 Task: Add an event with the title Second Sales Team Strategy Meeting, date '2023/10/10', time 9:15 AM to 11:15 AMand add a description: Scavenger Hunt is a highly customizable activity that can be tailored to suit specific objectives or themes. It can incorporate company-specific trivia, puzzles, or tasks related to your industry or organizational values. The facilitator can also include team-building elements, such as icebreaker activities, during the scavenger hunt to enhance team cohesion and communication.Select event color  Grape . Add location for the event as: 123 Mount Olympus, Greece, logged in from the account softage.6@softage.netand send the event invitation to softage.10@softage.net and softage.4@softage.net. Set a reminder for the event Doesn't repeat
Action: Mouse moved to (101, 127)
Screenshot: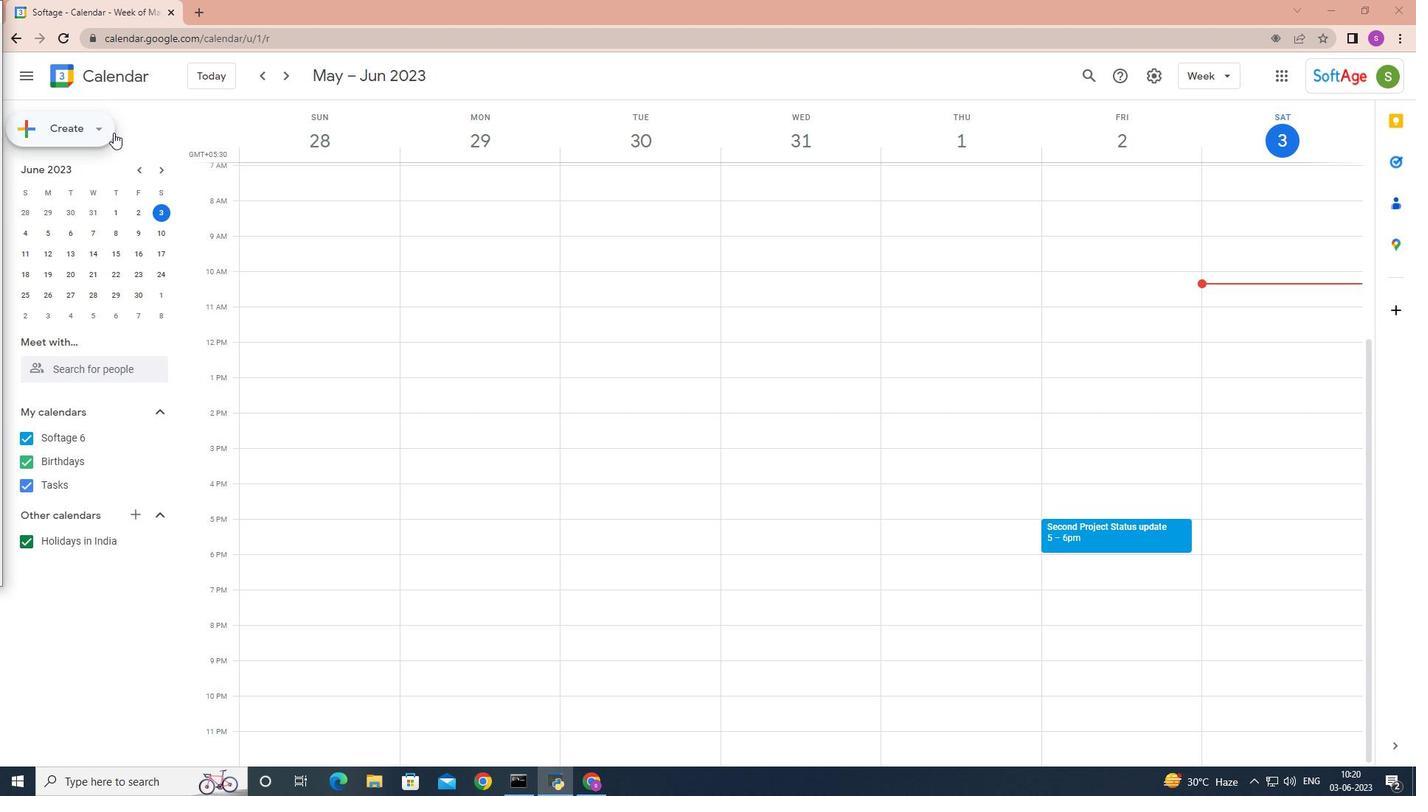 
Action: Mouse pressed left at (101, 127)
Screenshot: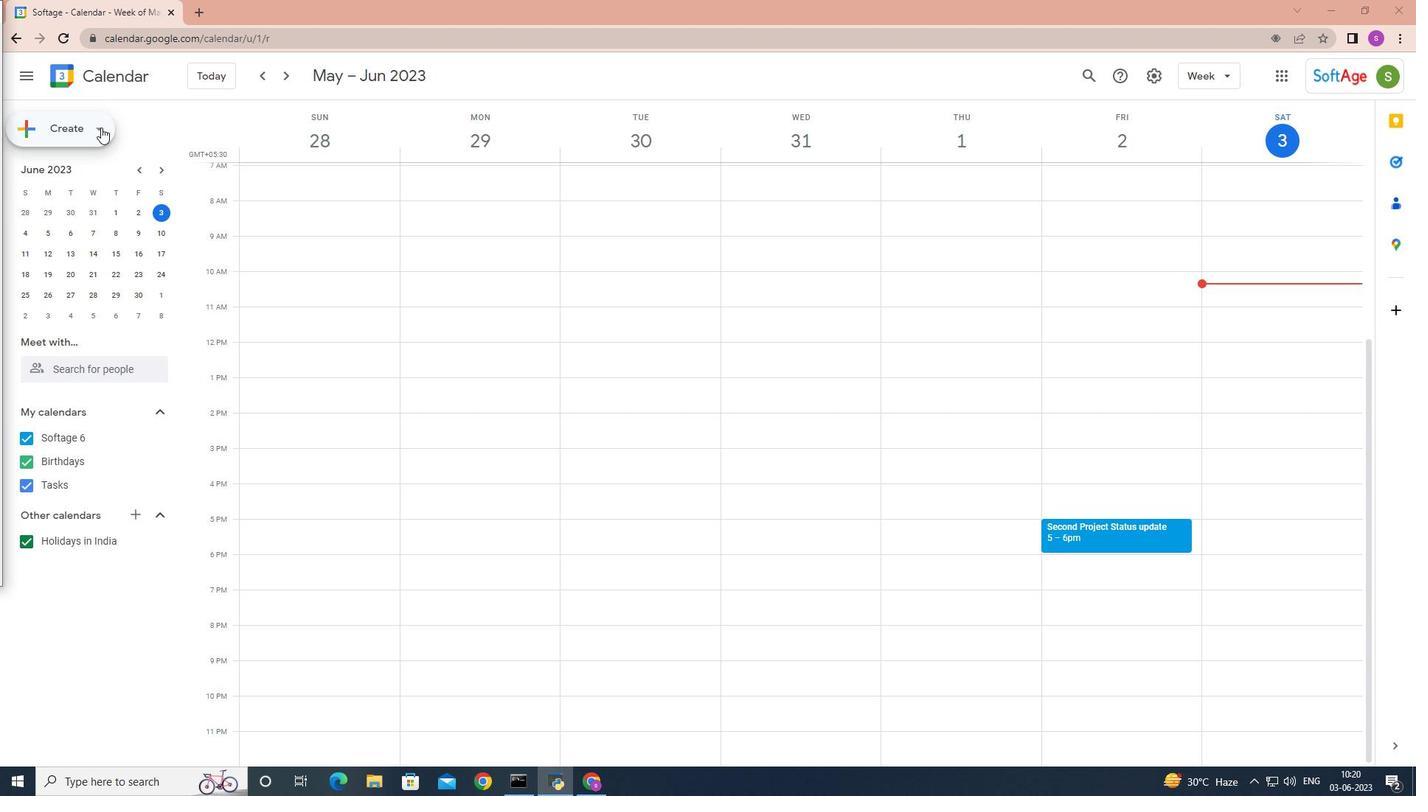 
Action: Mouse moved to (98, 160)
Screenshot: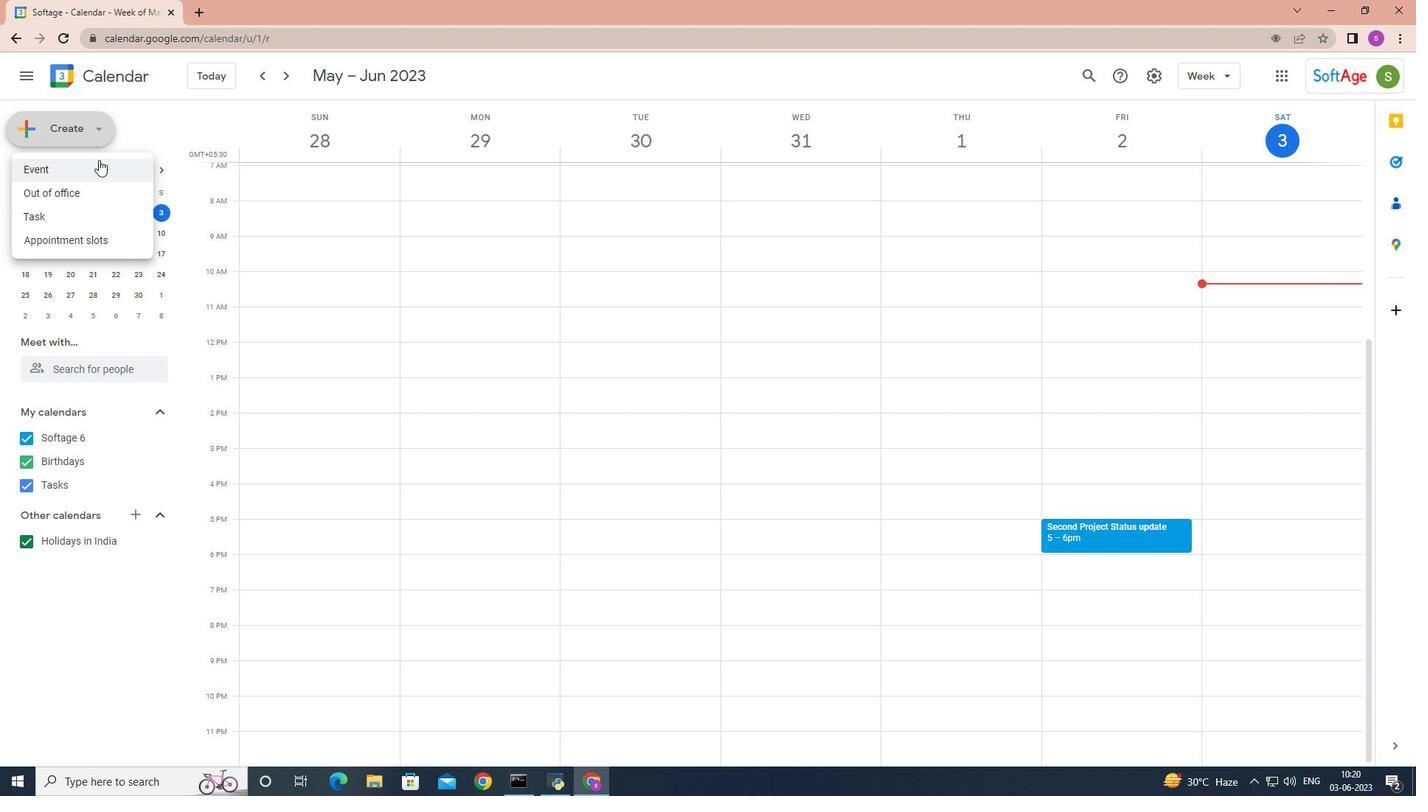 
Action: Mouse pressed left at (98, 160)
Screenshot: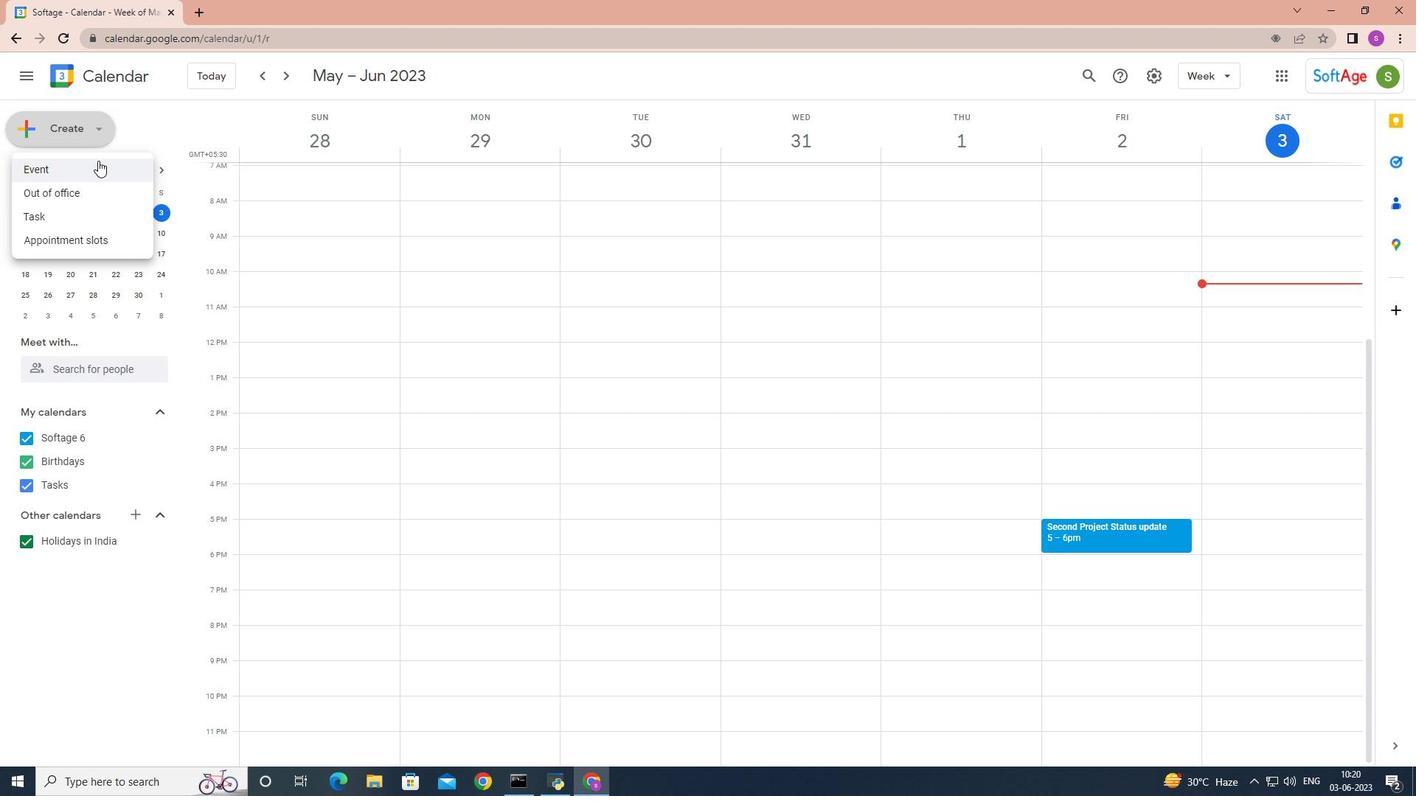 
Action: Mouse moved to (1081, 579)
Screenshot: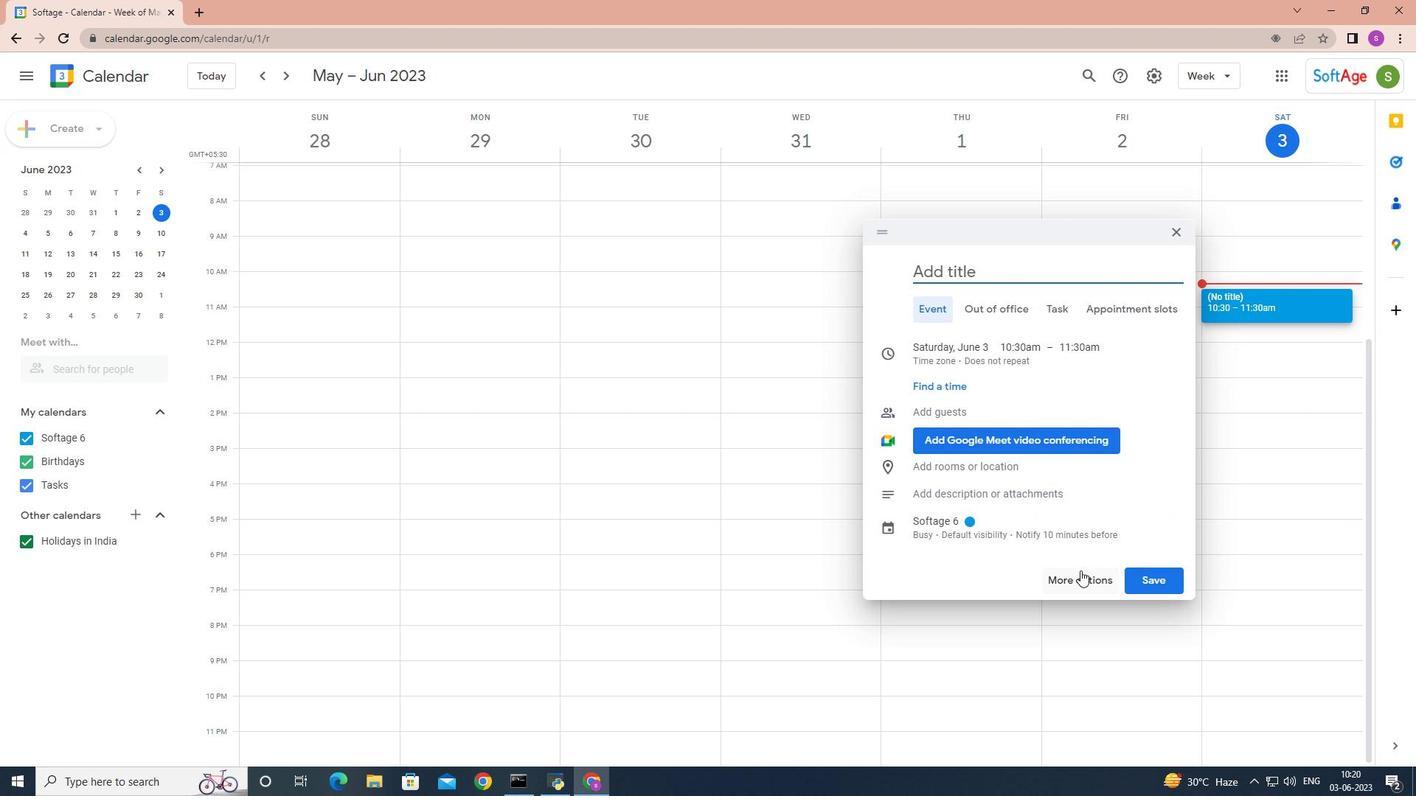 
Action: Mouse pressed left at (1081, 579)
Screenshot: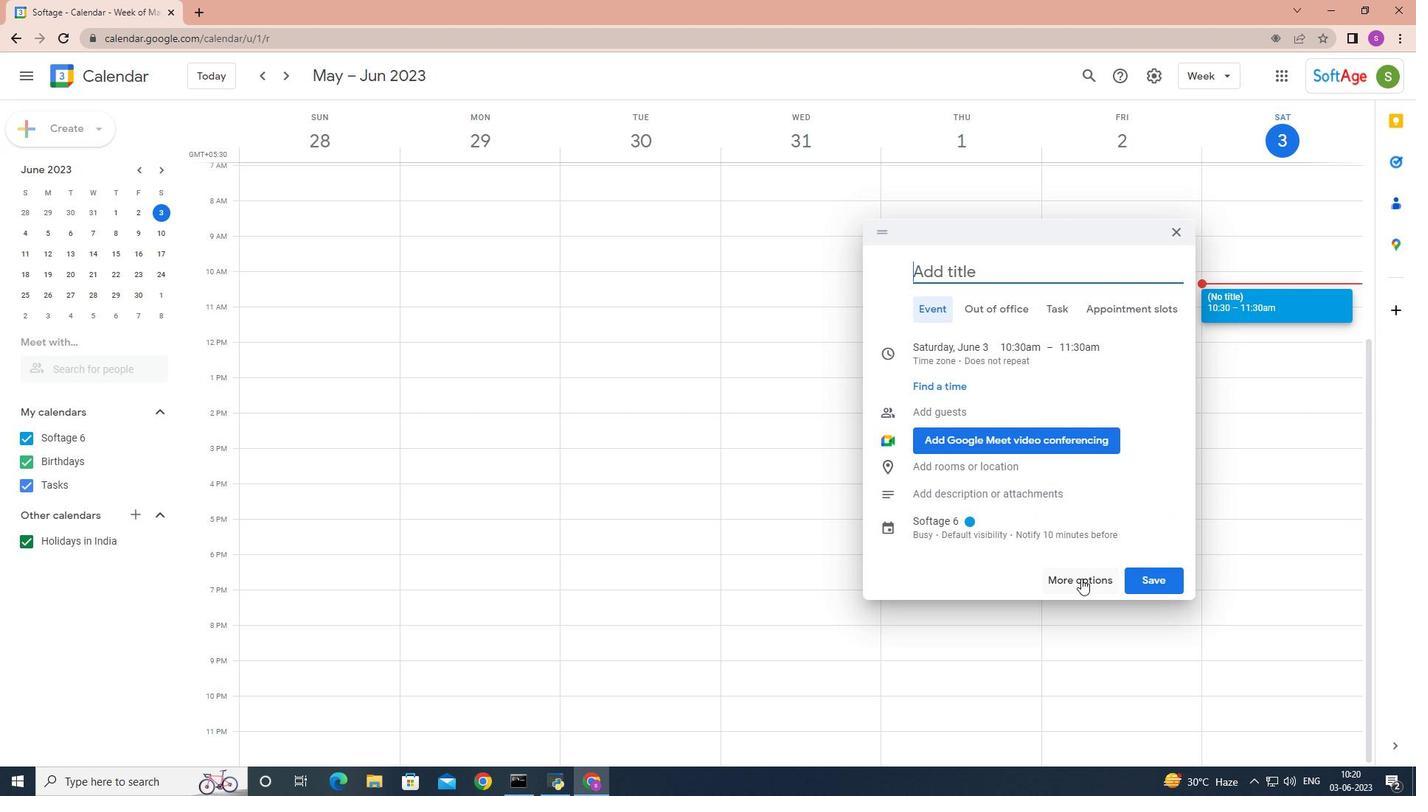 
Action: Mouse moved to (170, 207)
Screenshot: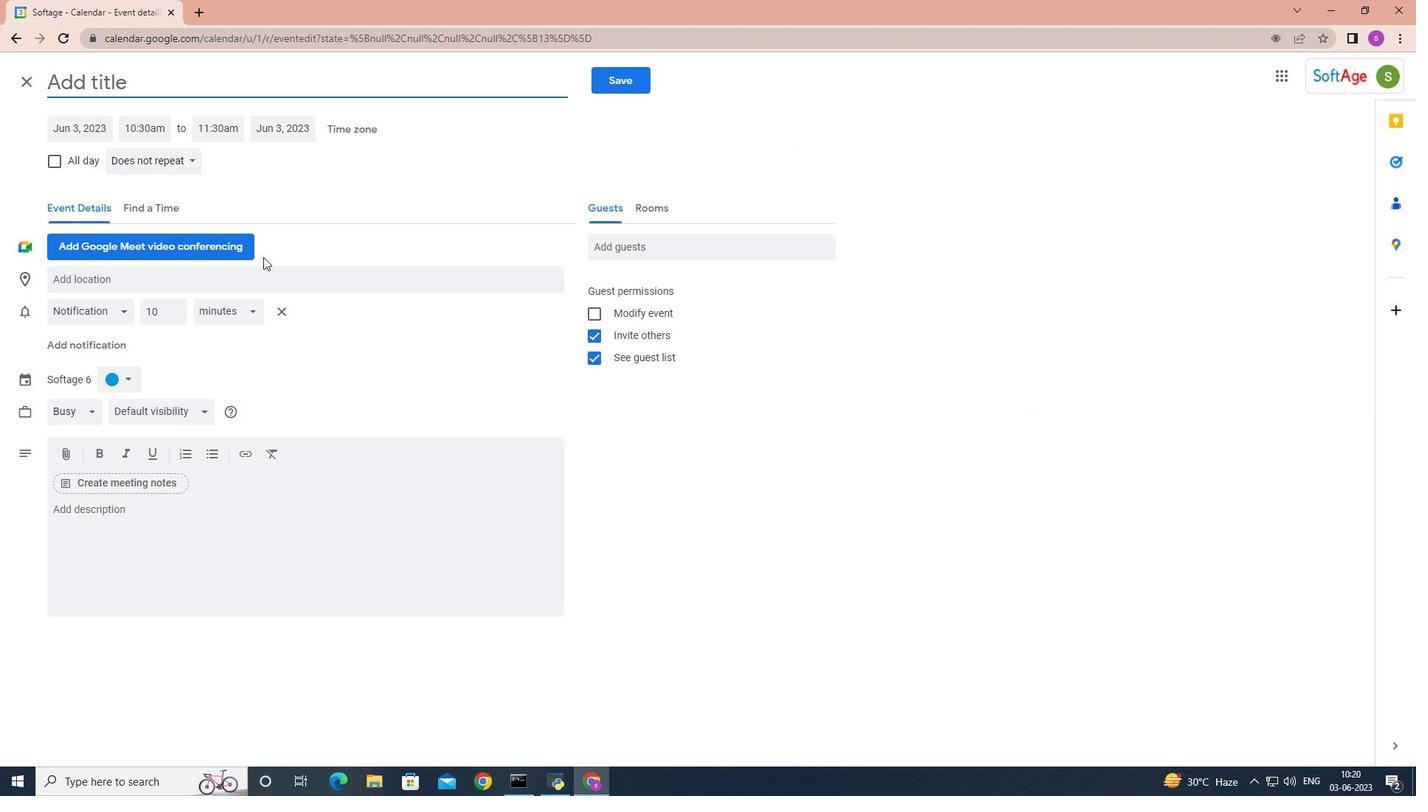 
Action: Key pressed <Key.shift>Second<Key.space><Key.shift>sales<Key.space><Key.shift>Team<Key.space><Key.shift>Strategy<Key.space><Key.shift>Meeting
Screenshot: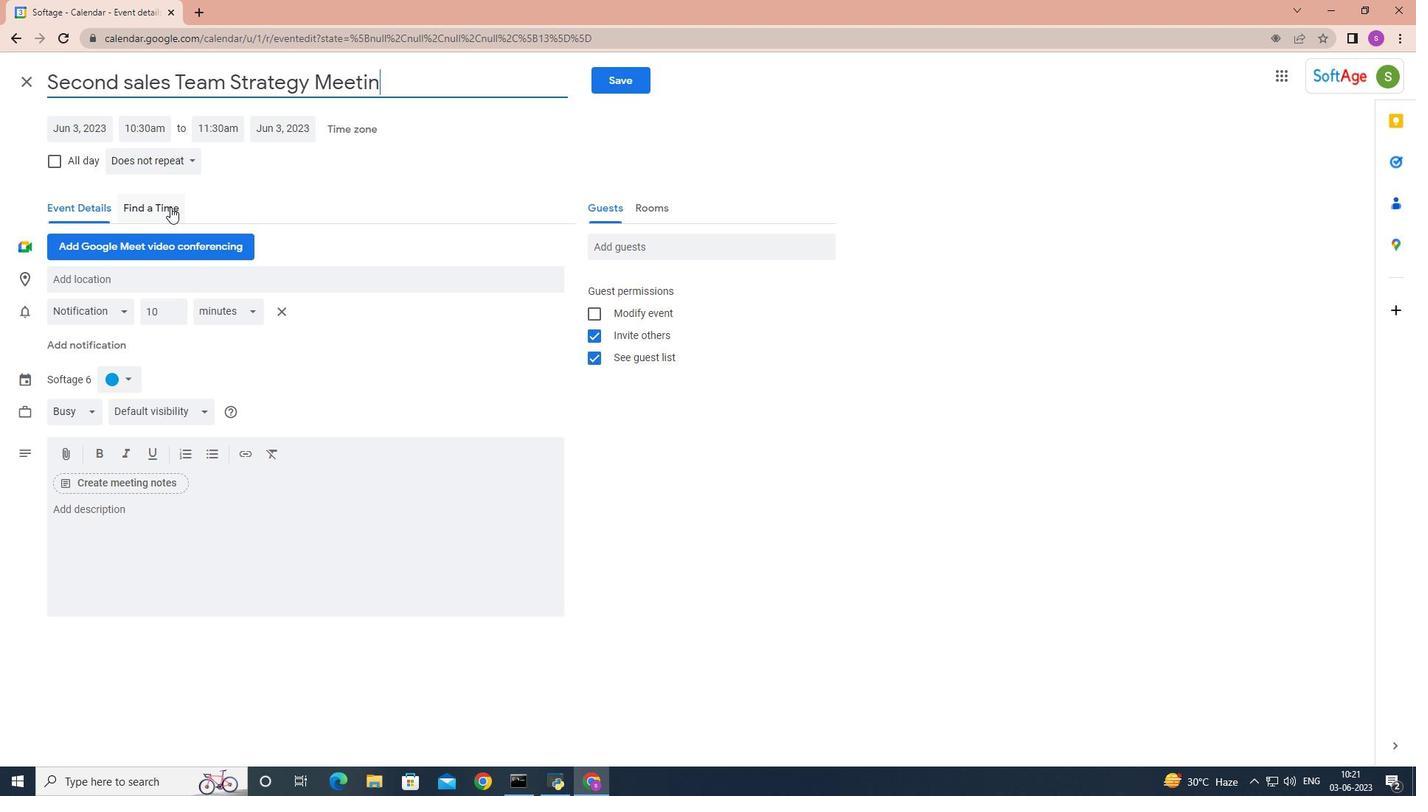 
Action: Mouse moved to (79, 132)
Screenshot: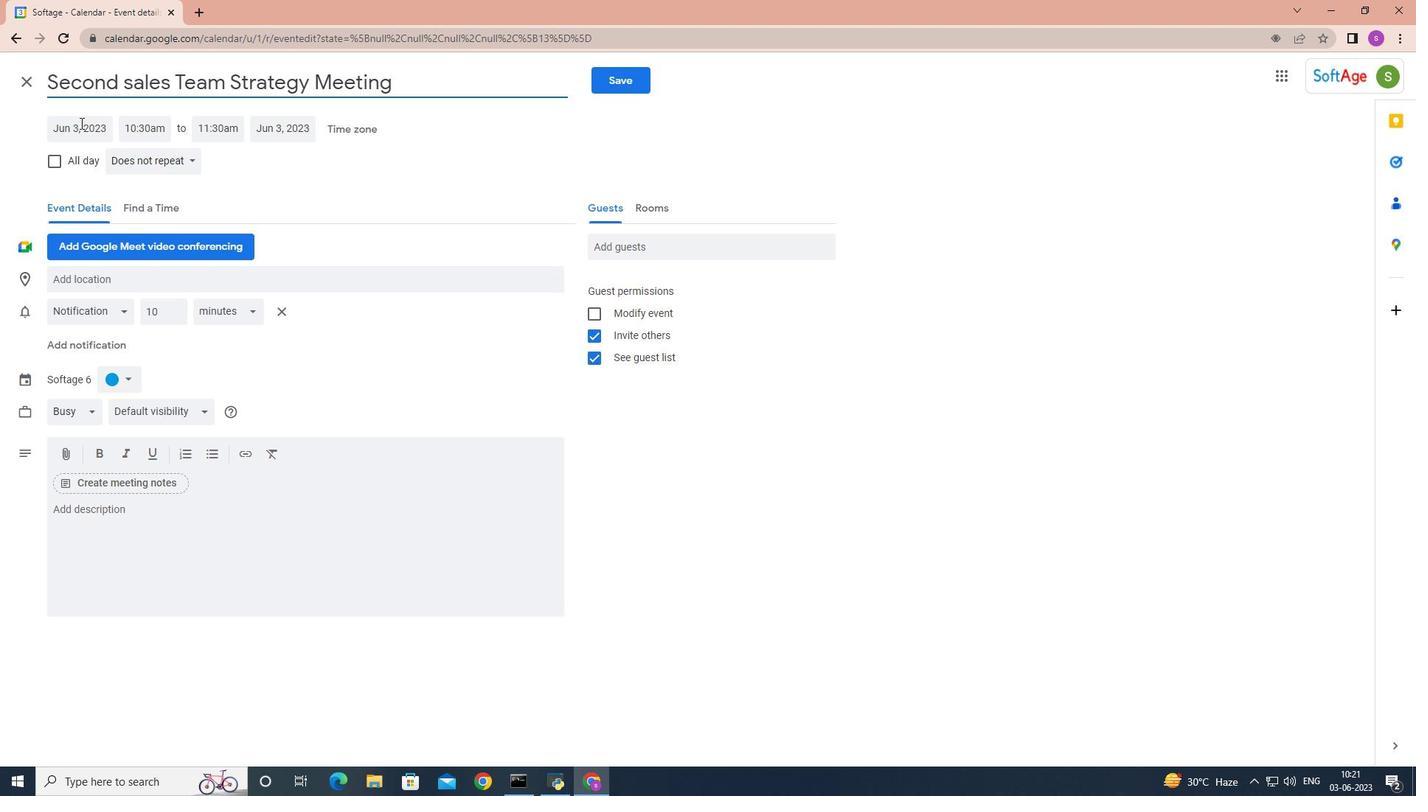 
Action: Mouse pressed left at (79, 132)
Screenshot: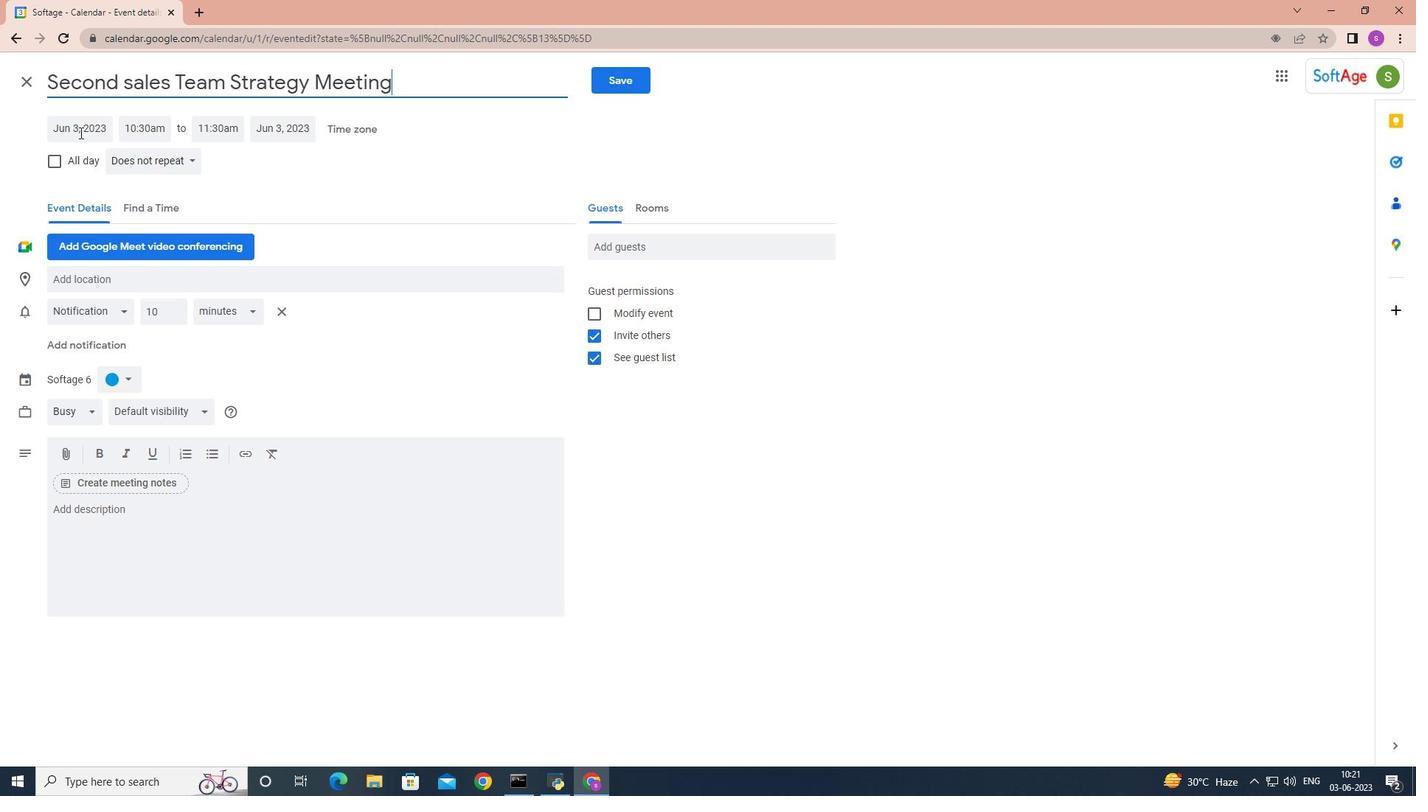 
Action: Mouse moved to (236, 158)
Screenshot: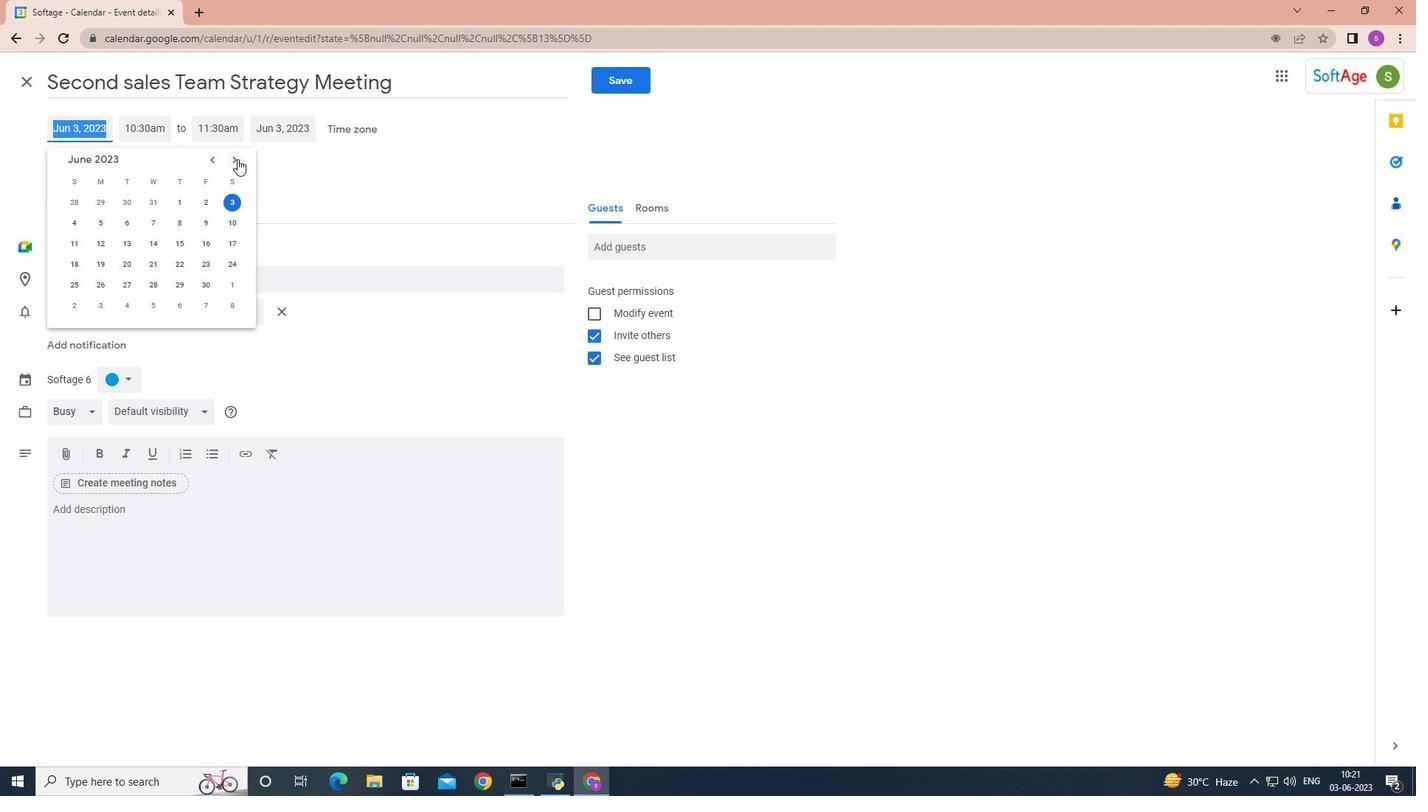 
Action: Mouse pressed left at (236, 158)
Screenshot: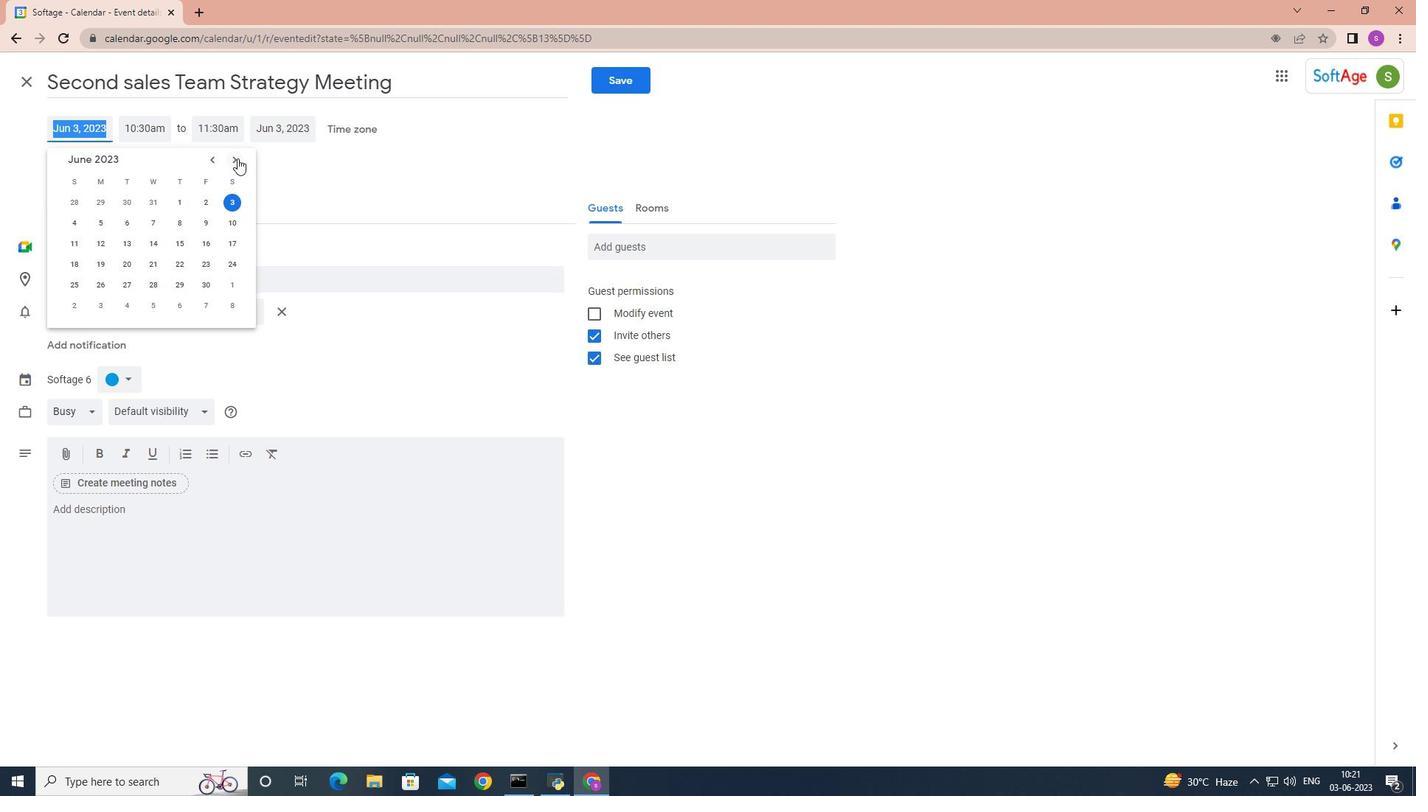 
Action: Mouse pressed left at (236, 158)
Screenshot: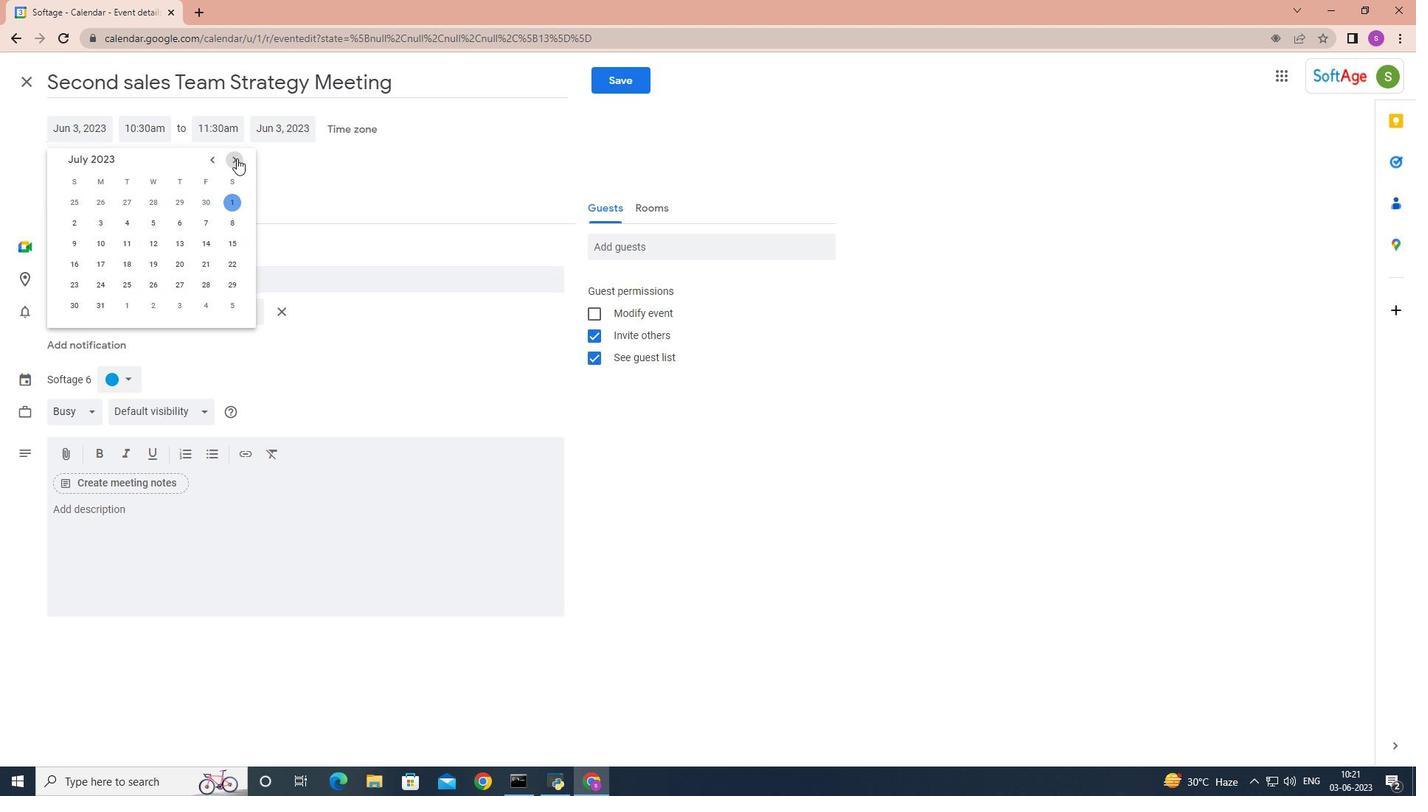 
Action: Mouse pressed left at (236, 158)
Screenshot: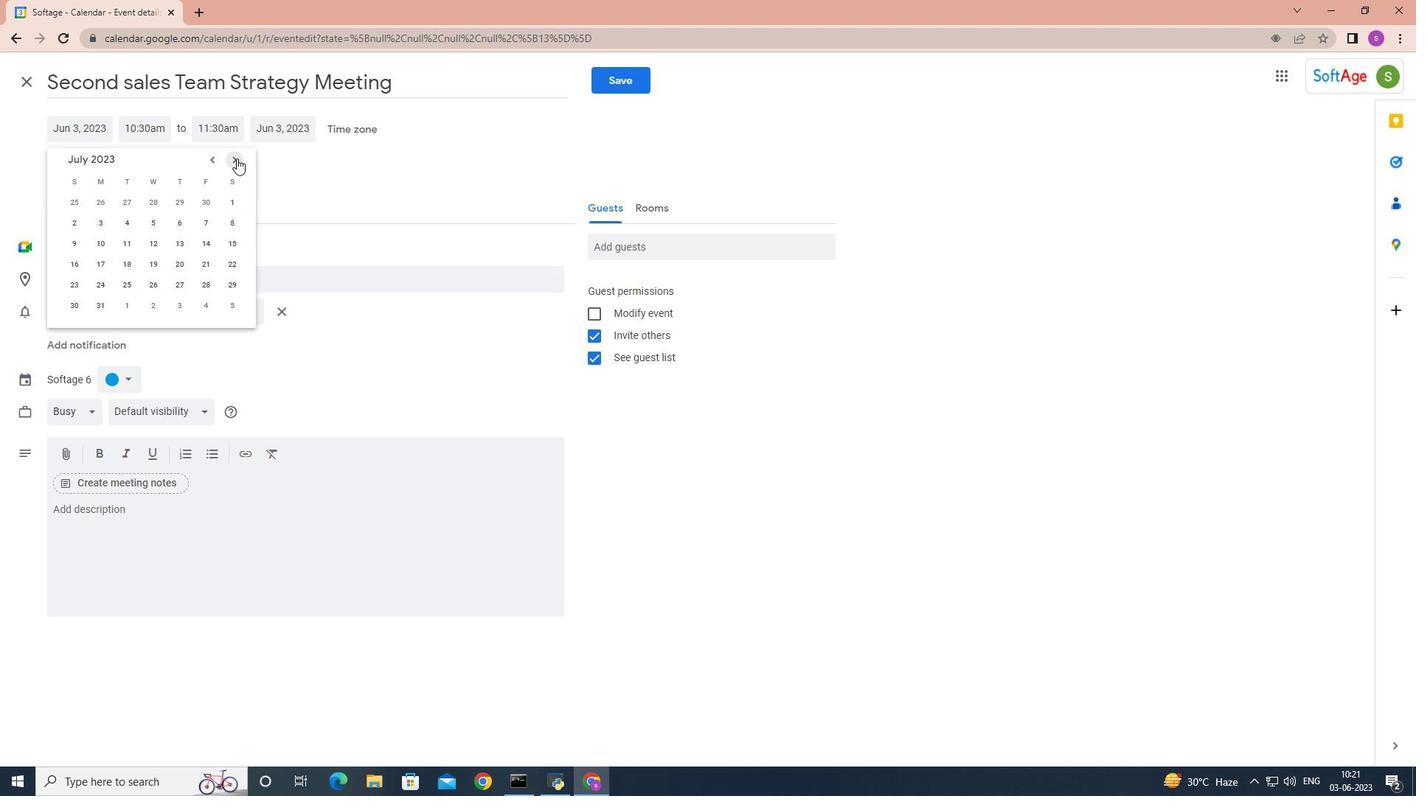 
Action: Mouse pressed left at (236, 158)
Screenshot: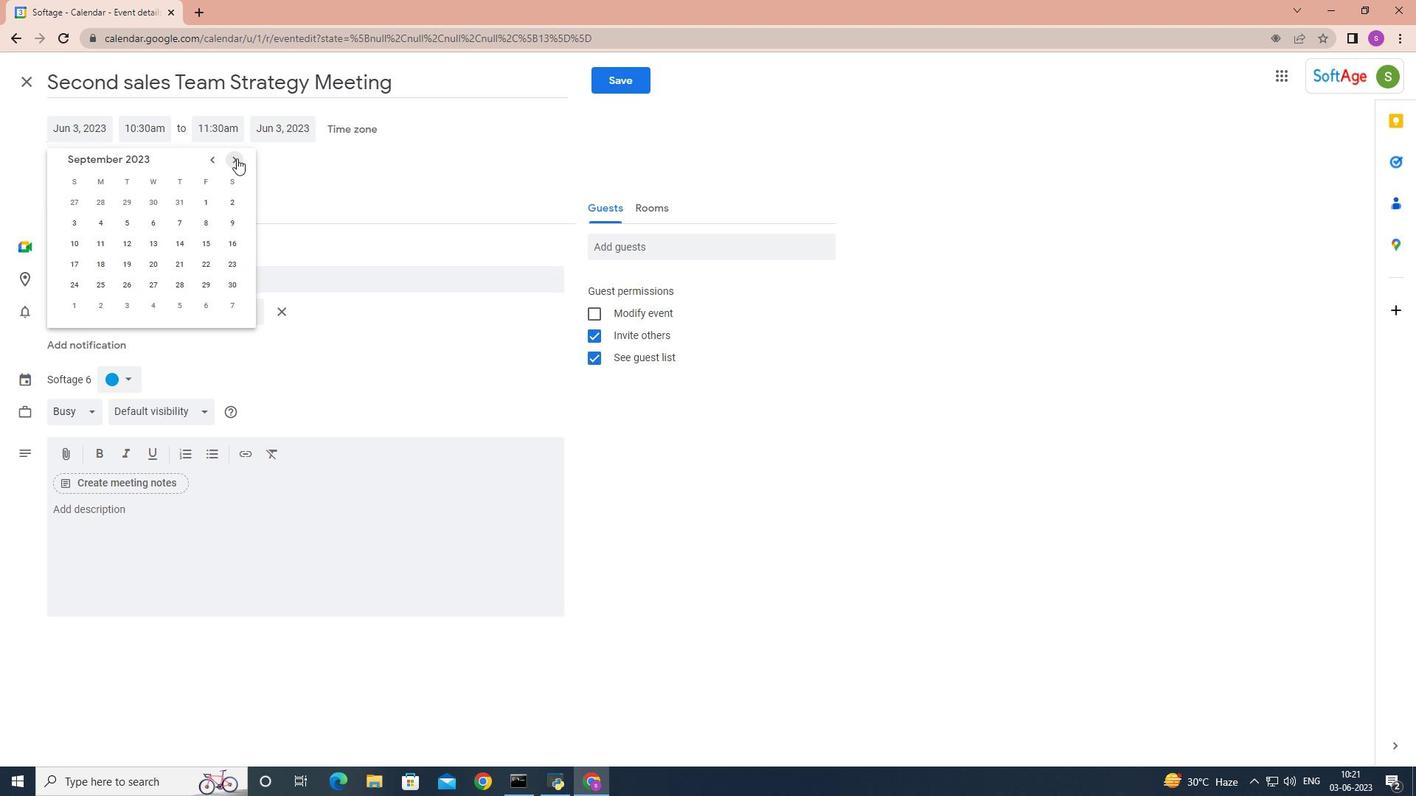 
Action: Mouse moved to (127, 220)
Screenshot: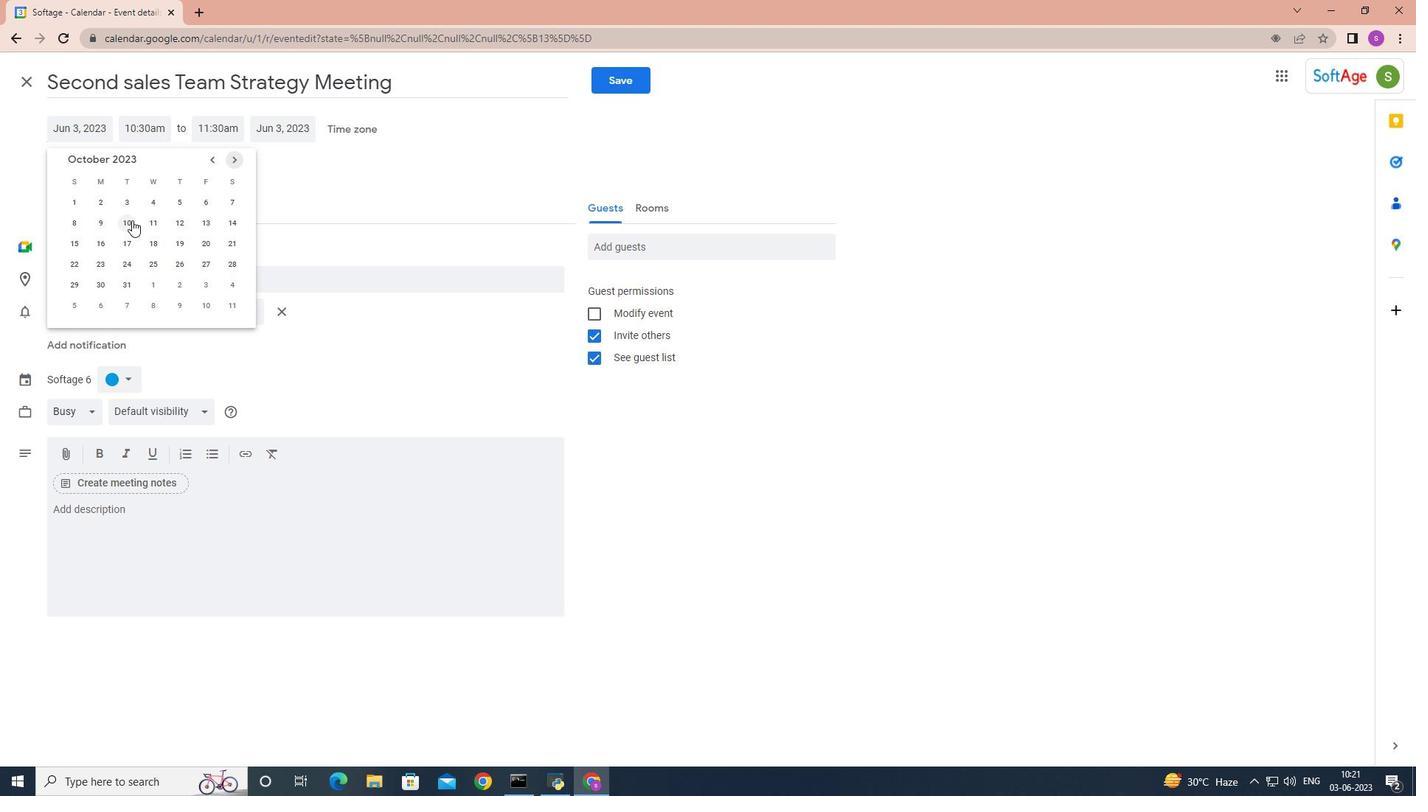 
Action: Mouse pressed left at (127, 220)
Screenshot: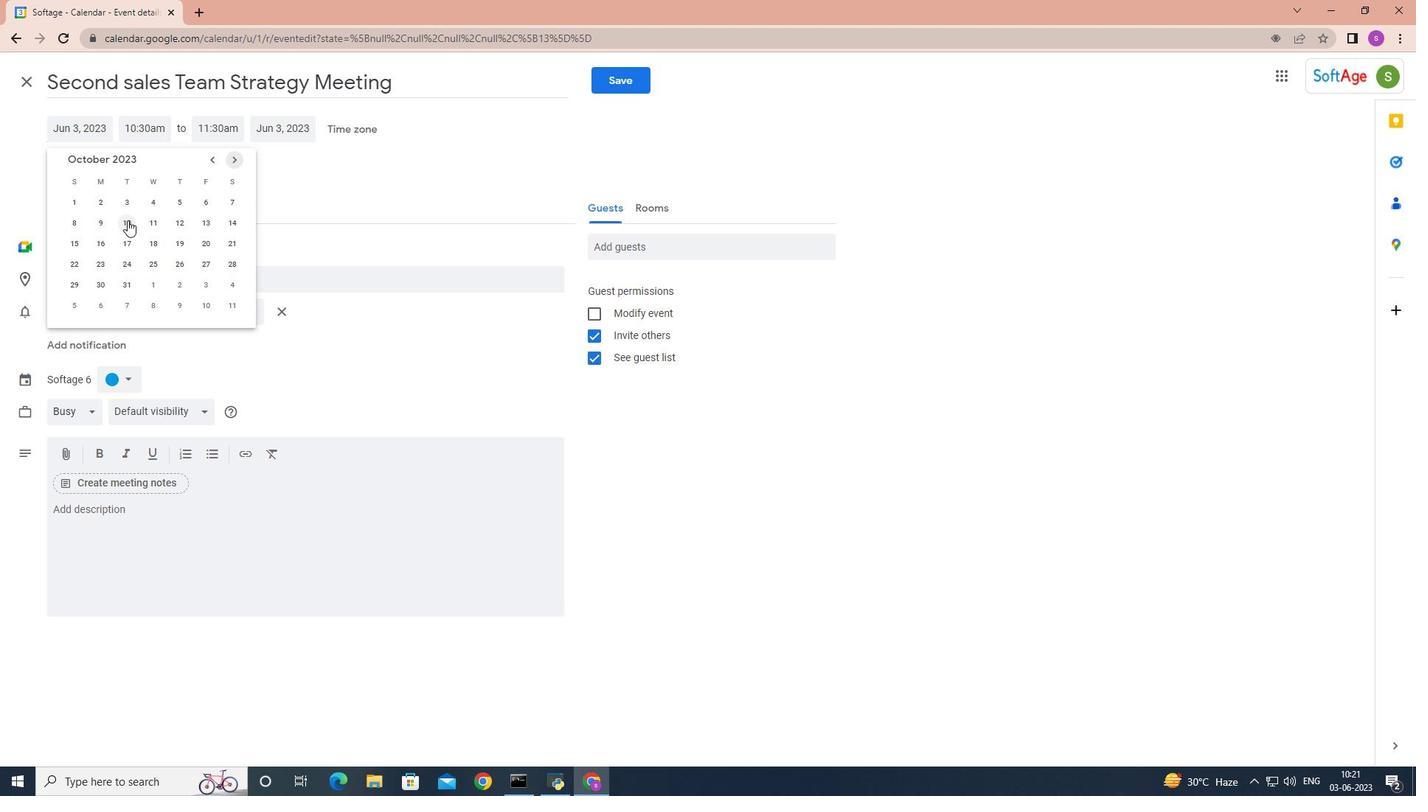 
Action: Mouse moved to (146, 126)
Screenshot: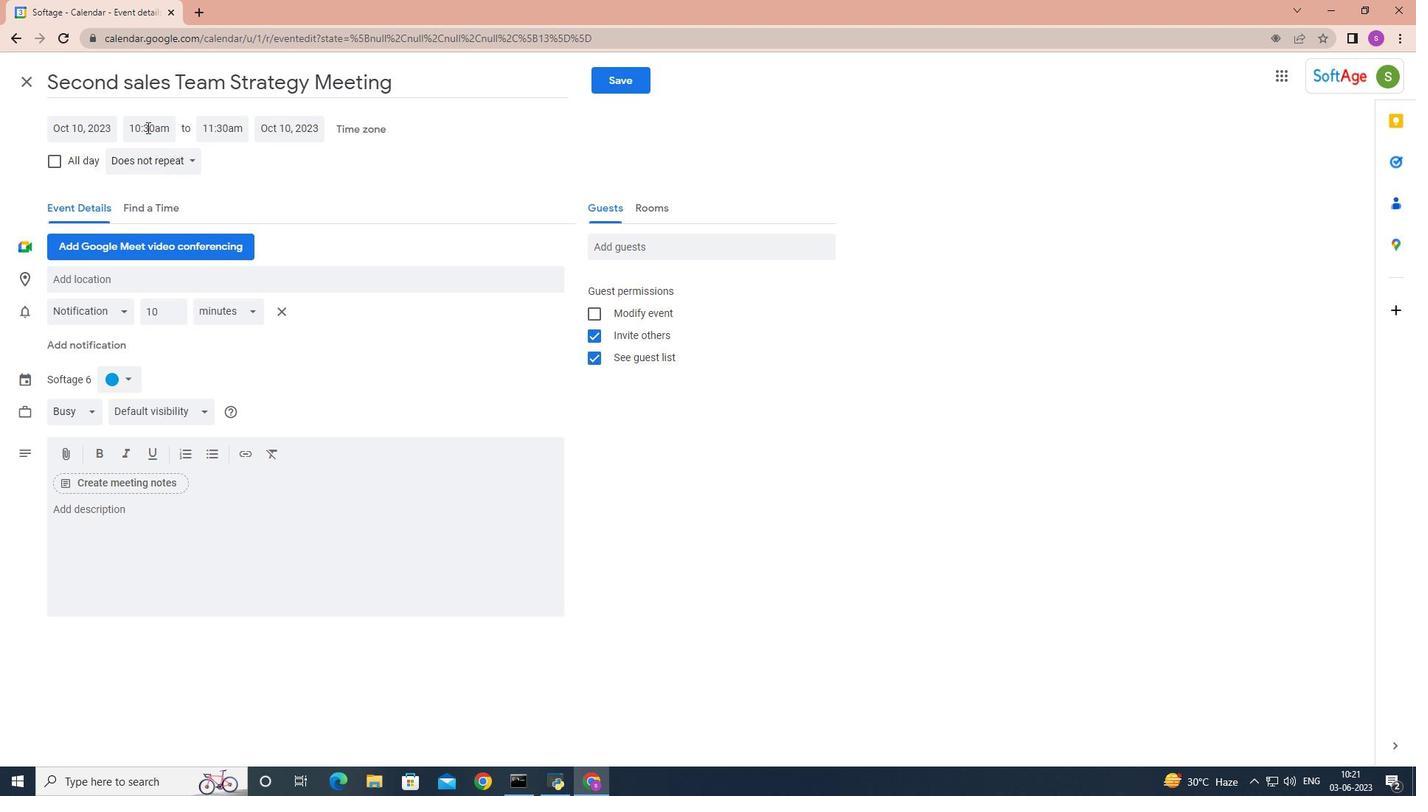 
Action: Mouse pressed left at (146, 126)
Screenshot: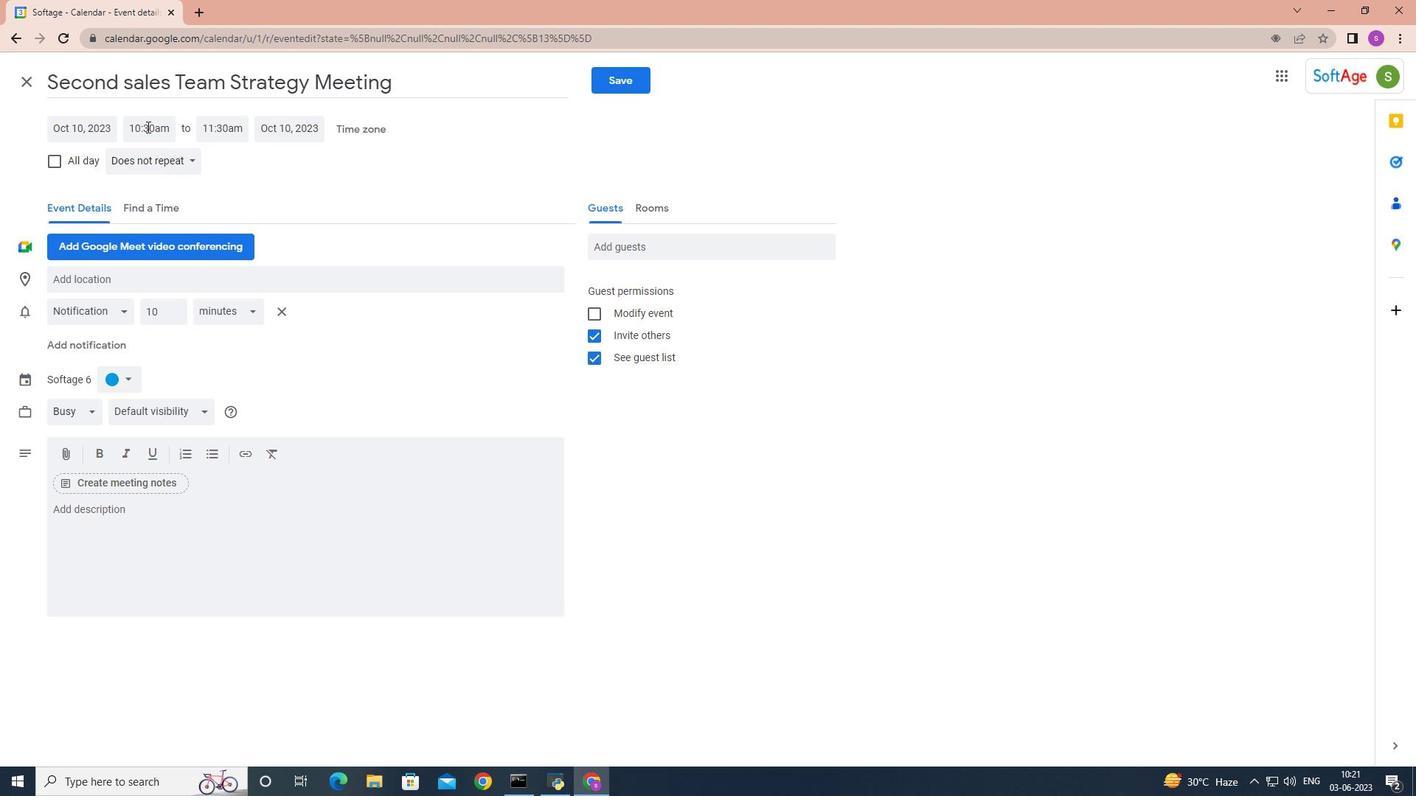 
Action: Mouse moved to (198, 230)
Screenshot: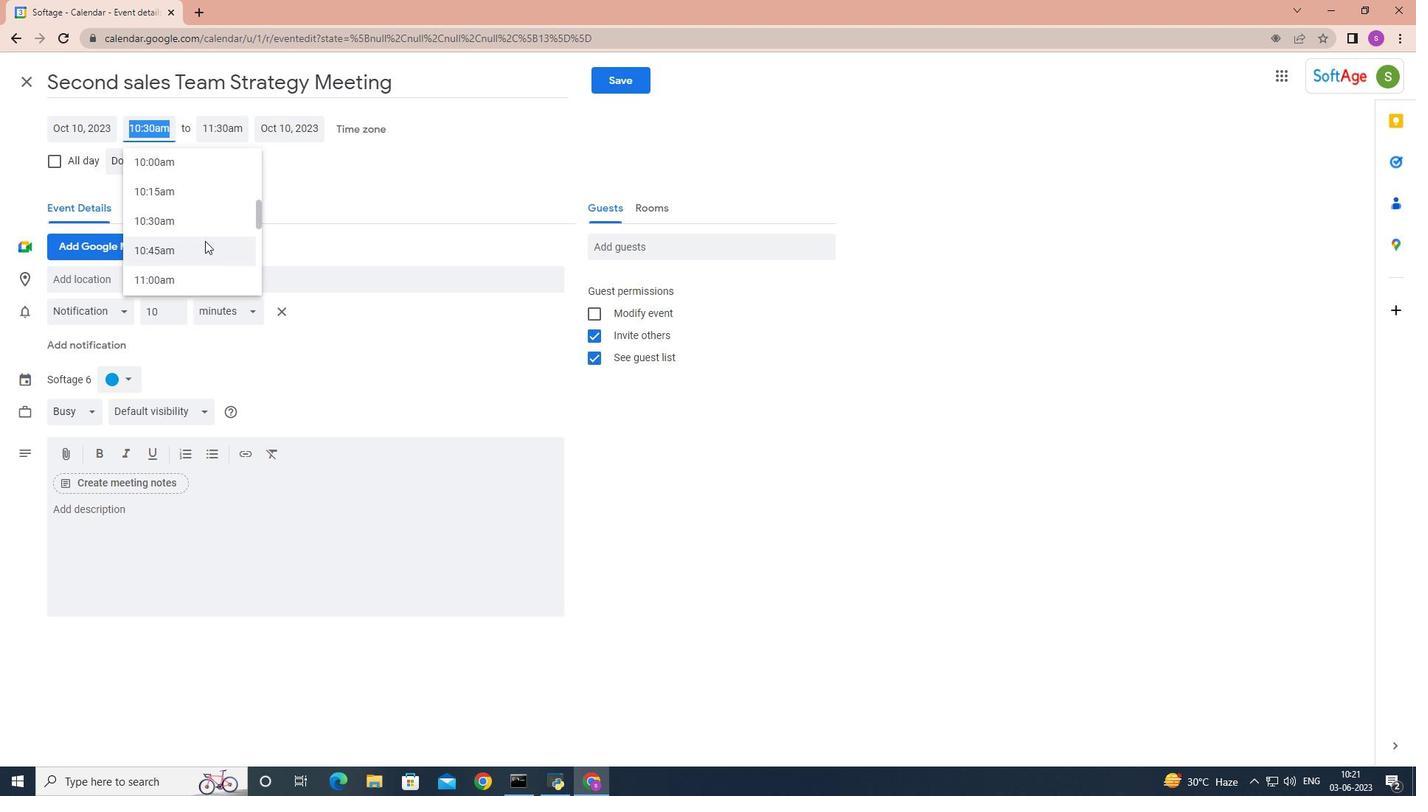 
Action: Mouse scrolled (198, 231) with delta (0, 0)
Screenshot: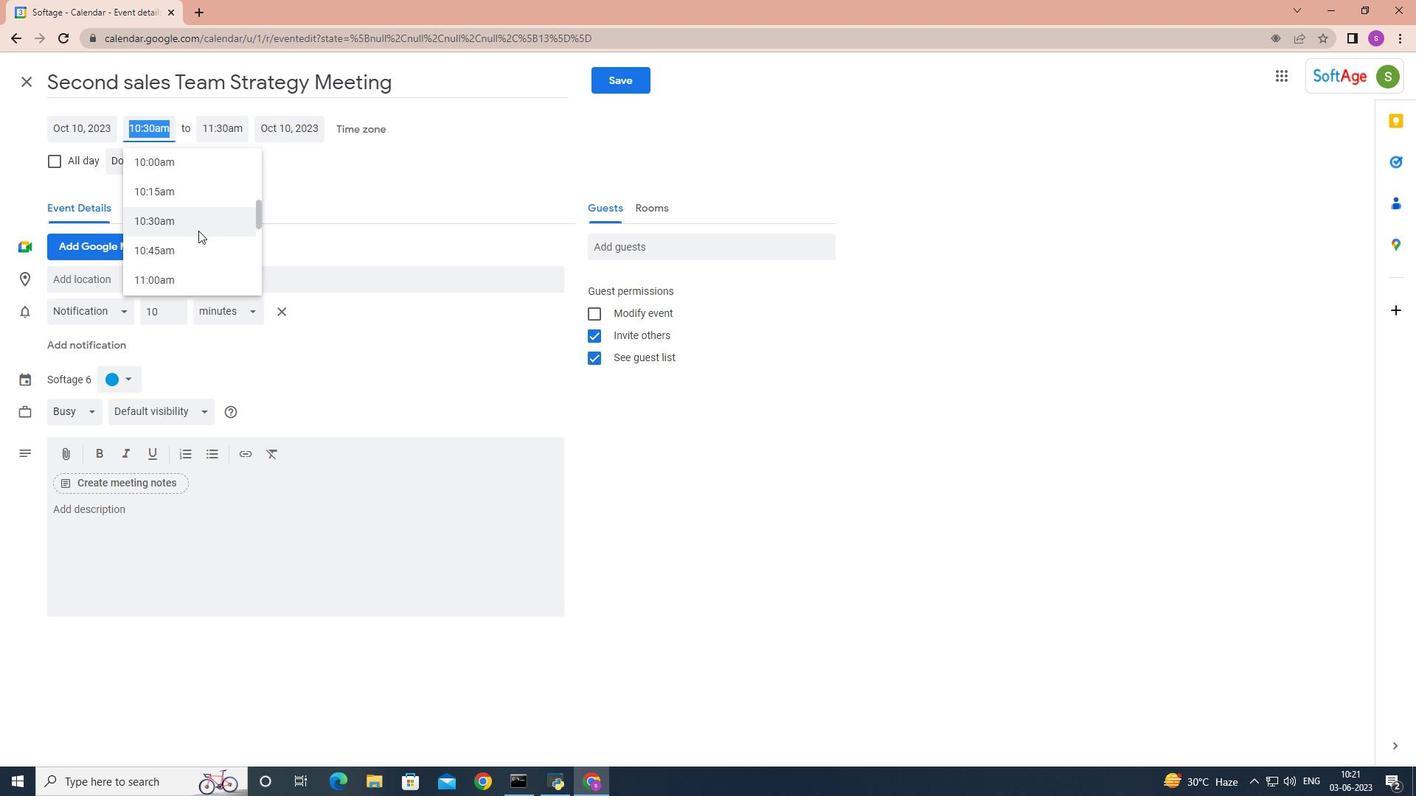 
Action: Mouse scrolled (198, 231) with delta (0, 0)
Screenshot: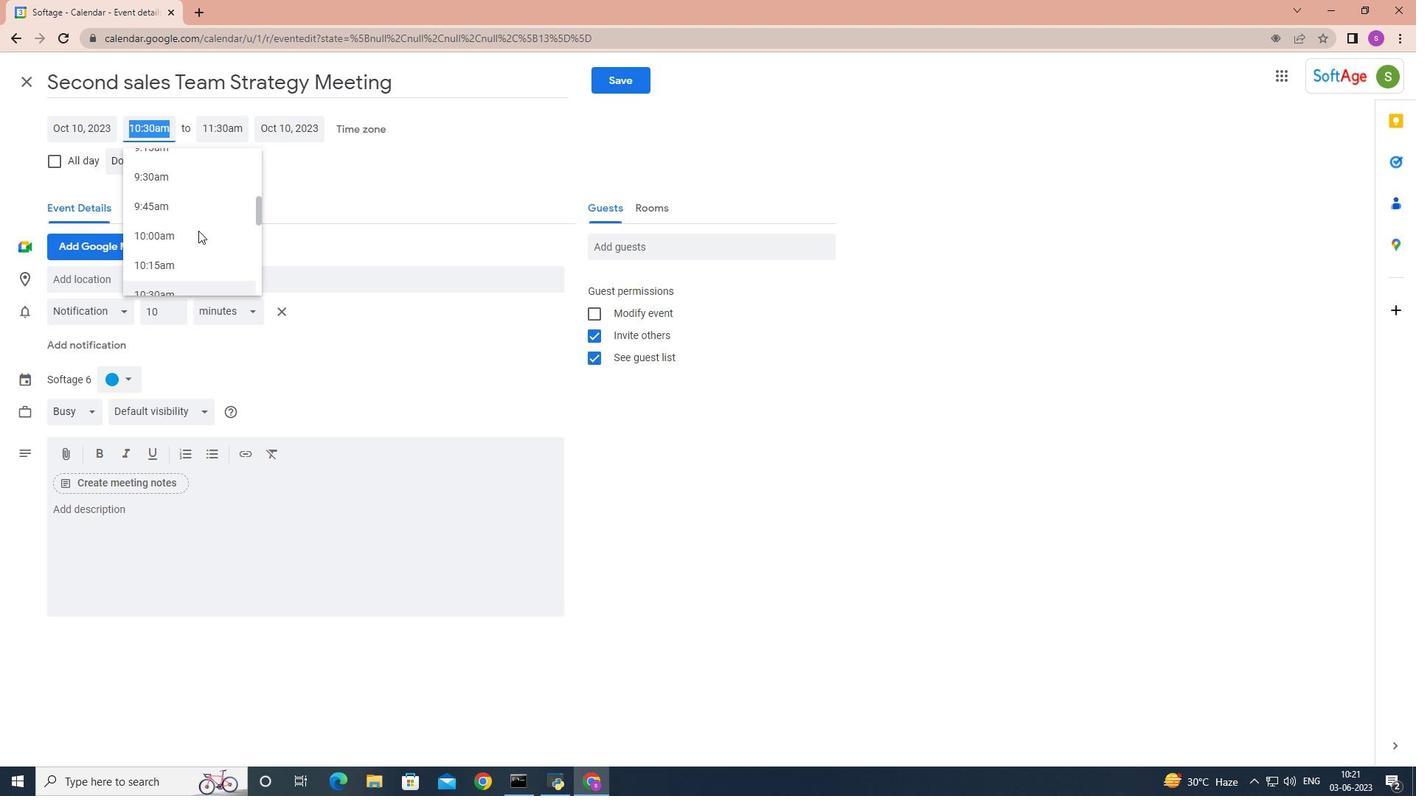 
Action: Mouse moved to (171, 215)
Screenshot: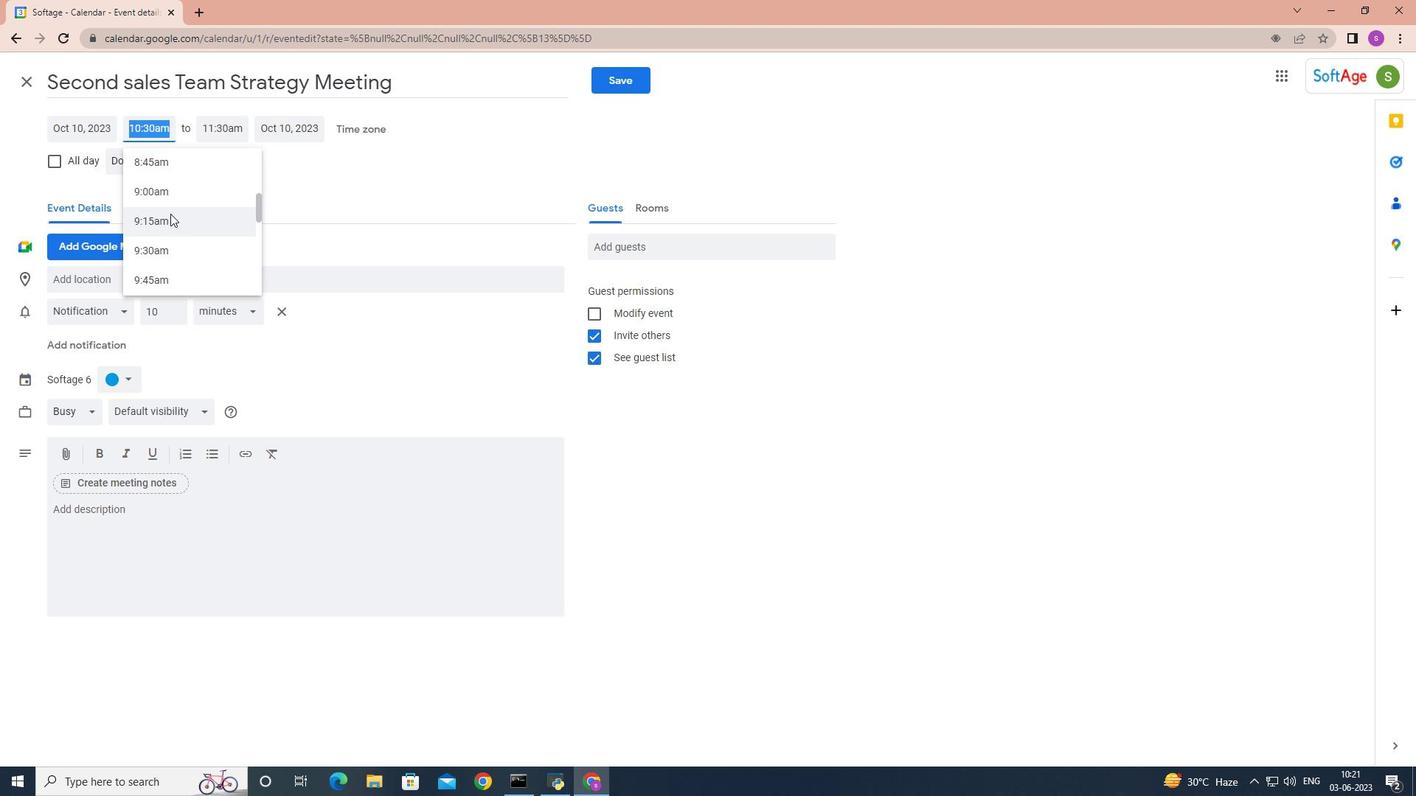 
Action: Mouse pressed left at (171, 215)
Screenshot: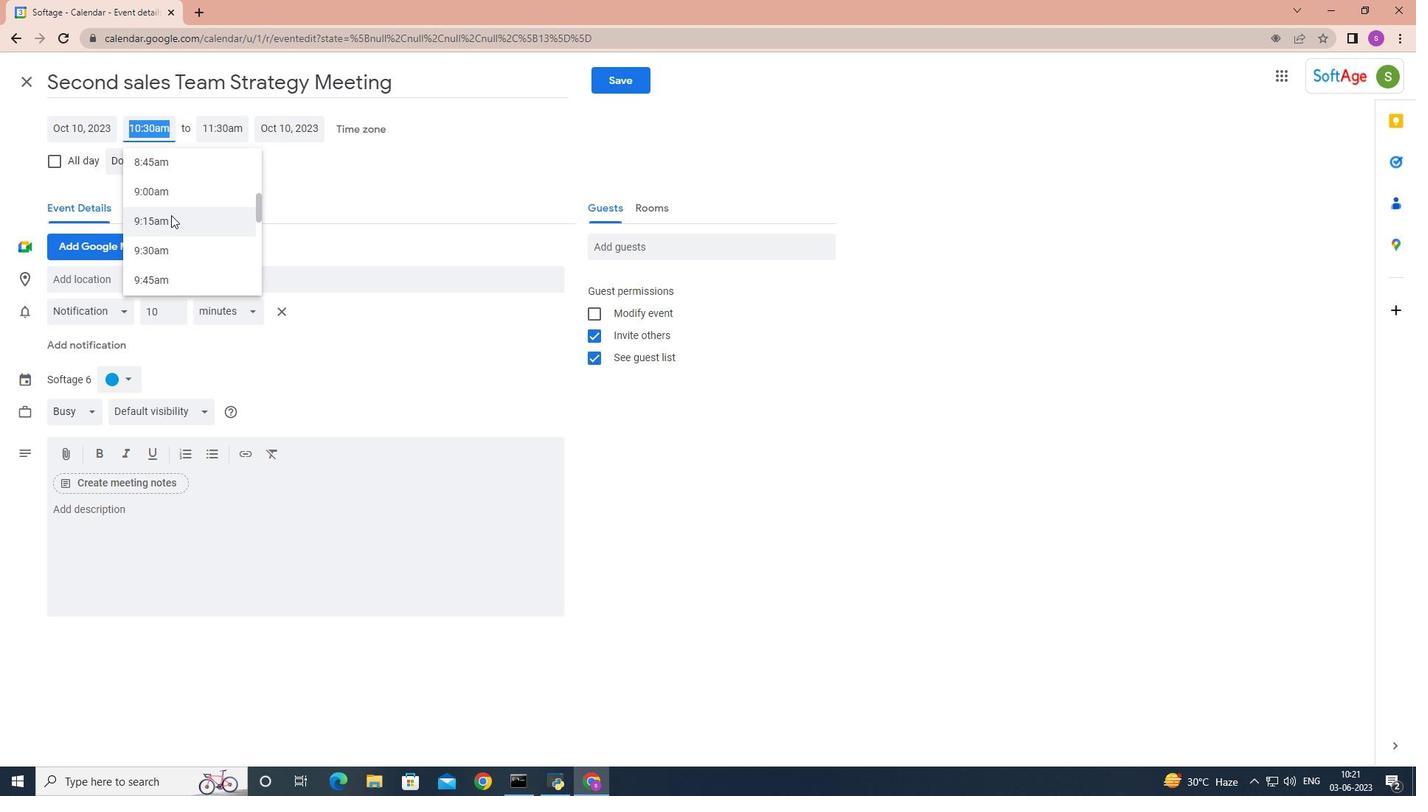 
Action: Mouse moved to (218, 128)
Screenshot: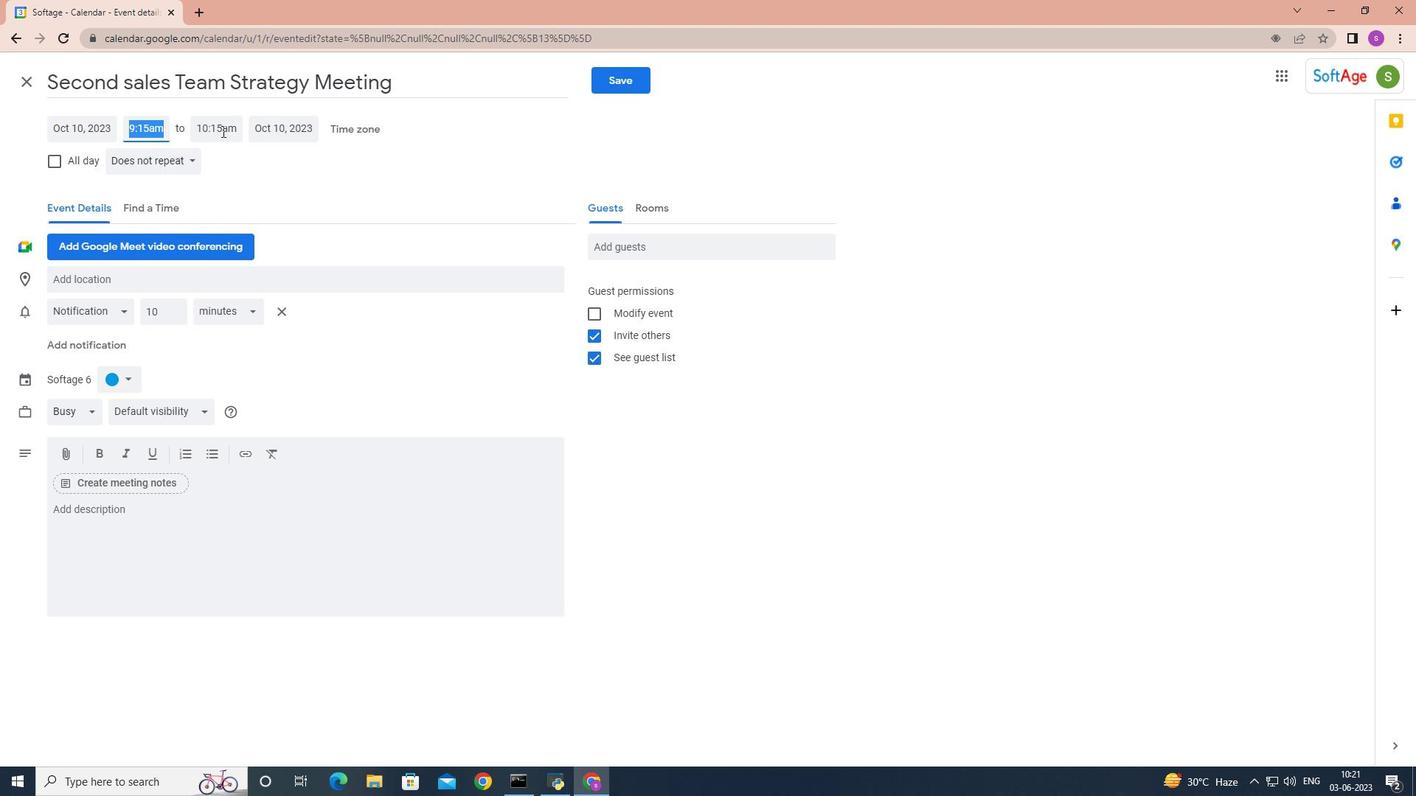 
Action: Mouse pressed left at (218, 128)
Screenshot: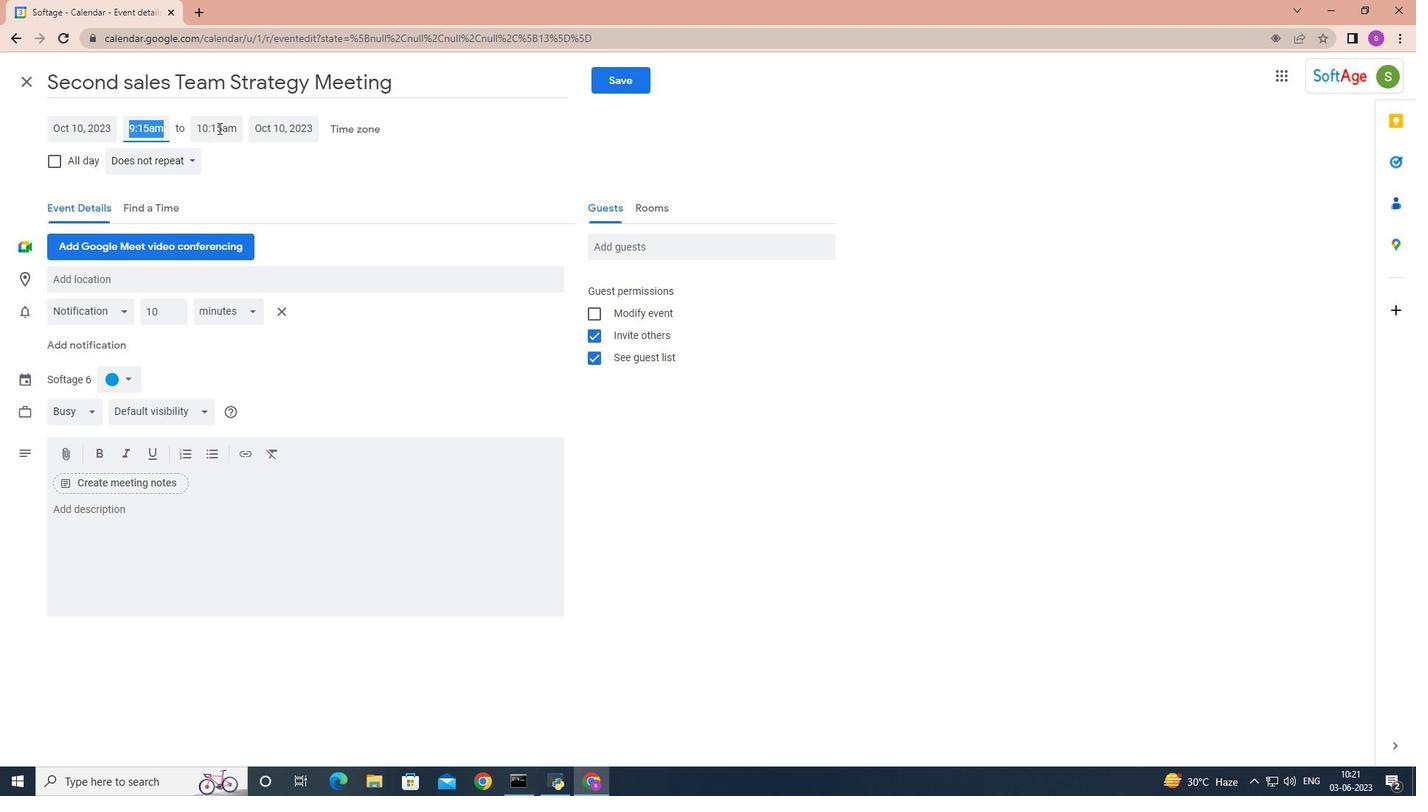 
Action: Mouse moved to (258, 284)
Screenshot: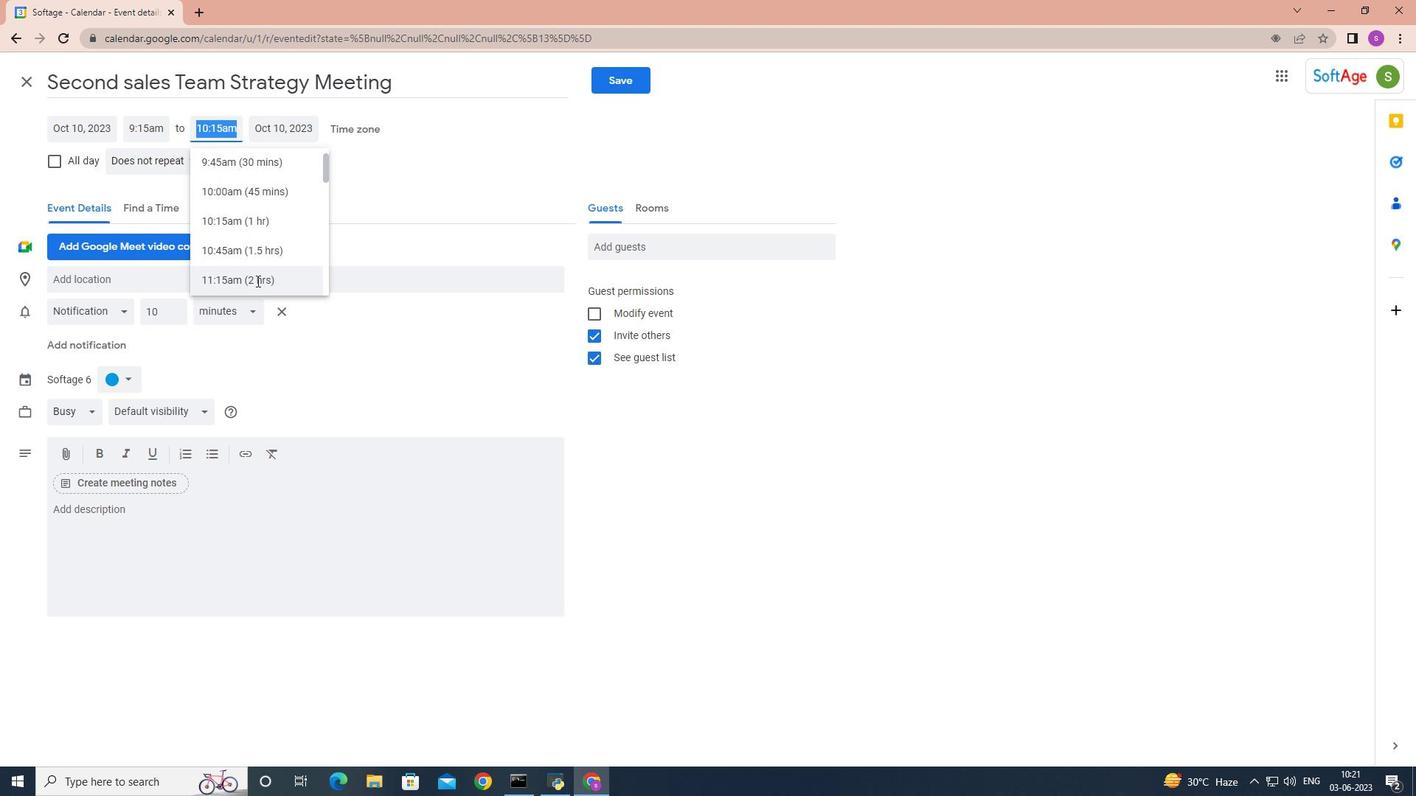 
Action: Mouse pressed left at (258, 284)
Screenshot: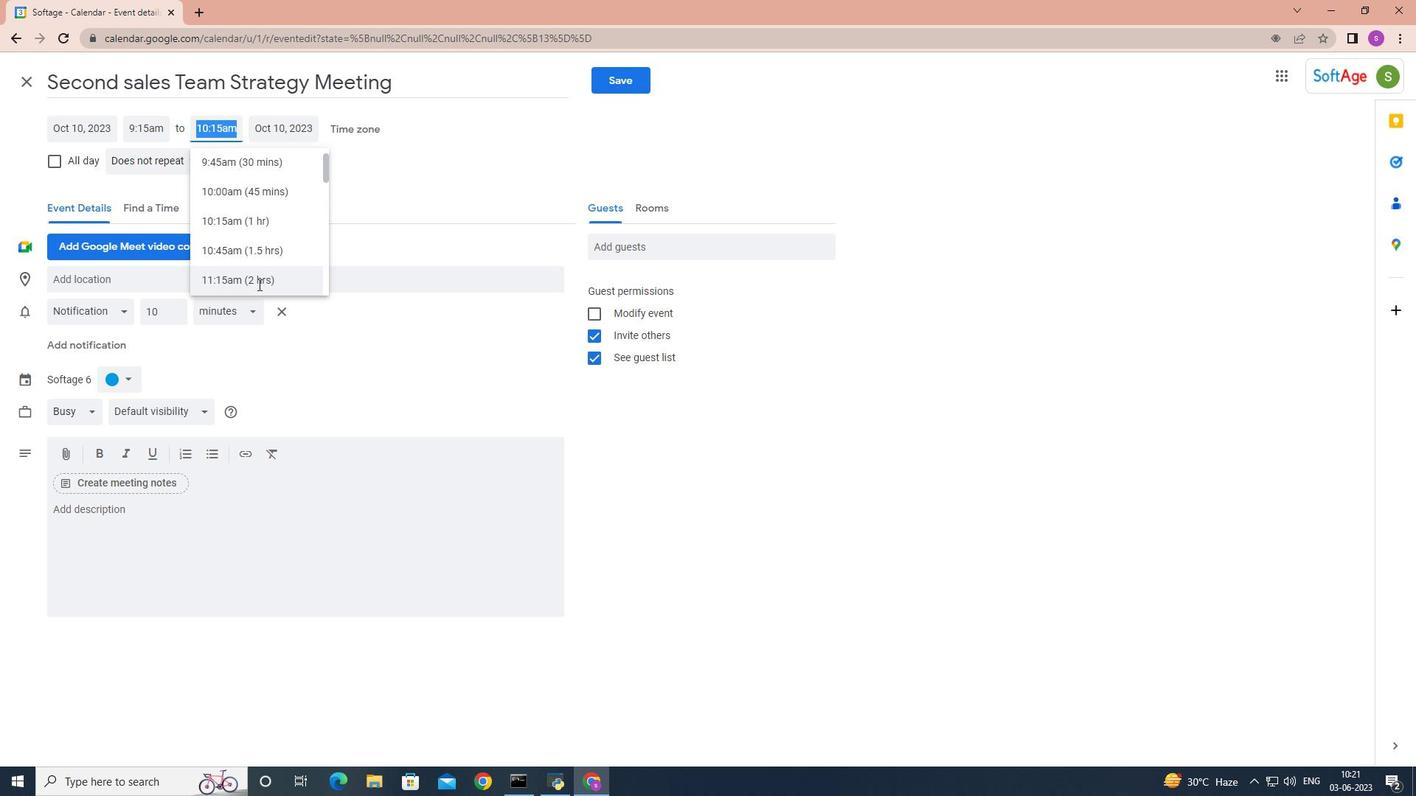 
Action: Mouse moved to (114, 506)
Screenshot: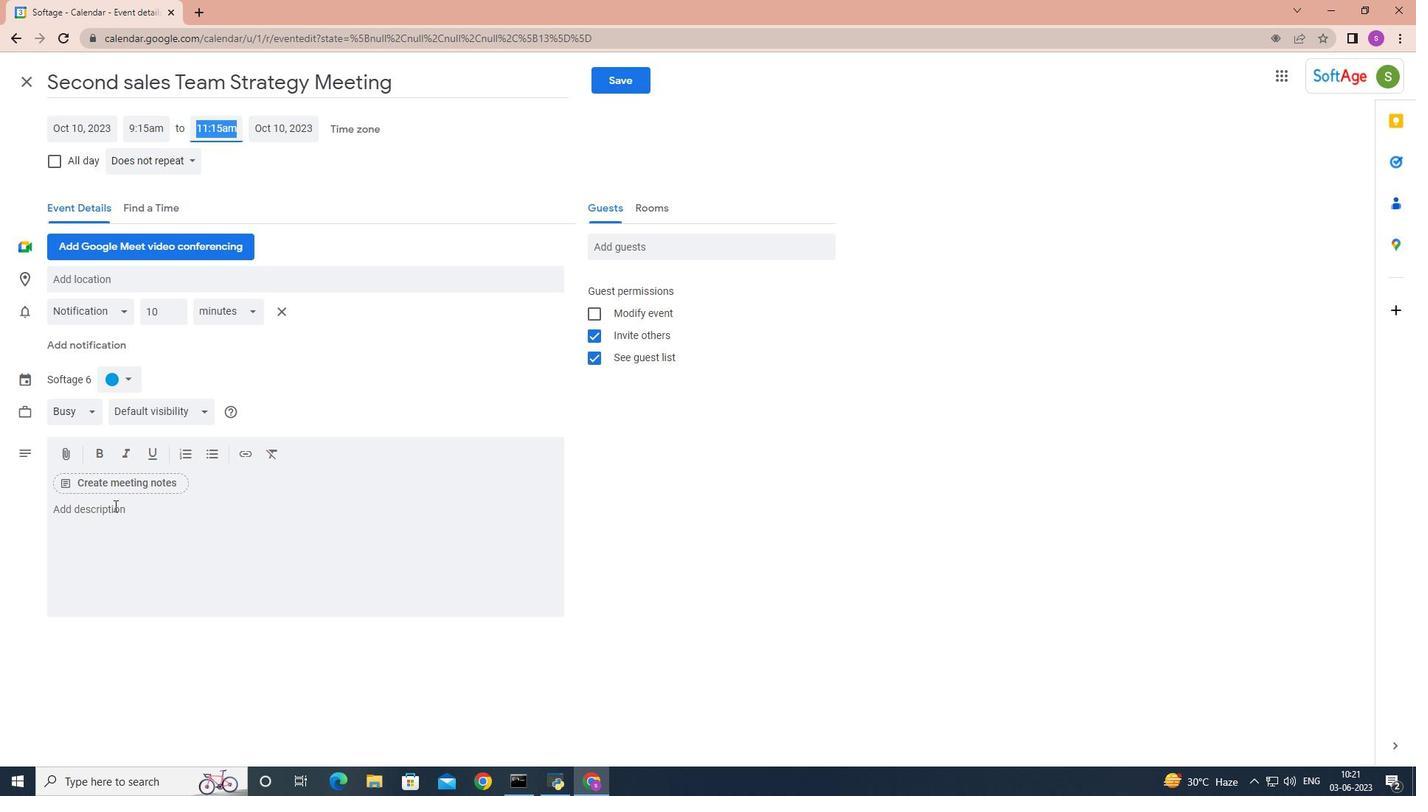 
Action: Mouse pressed left at (114, 506)
Screenshot: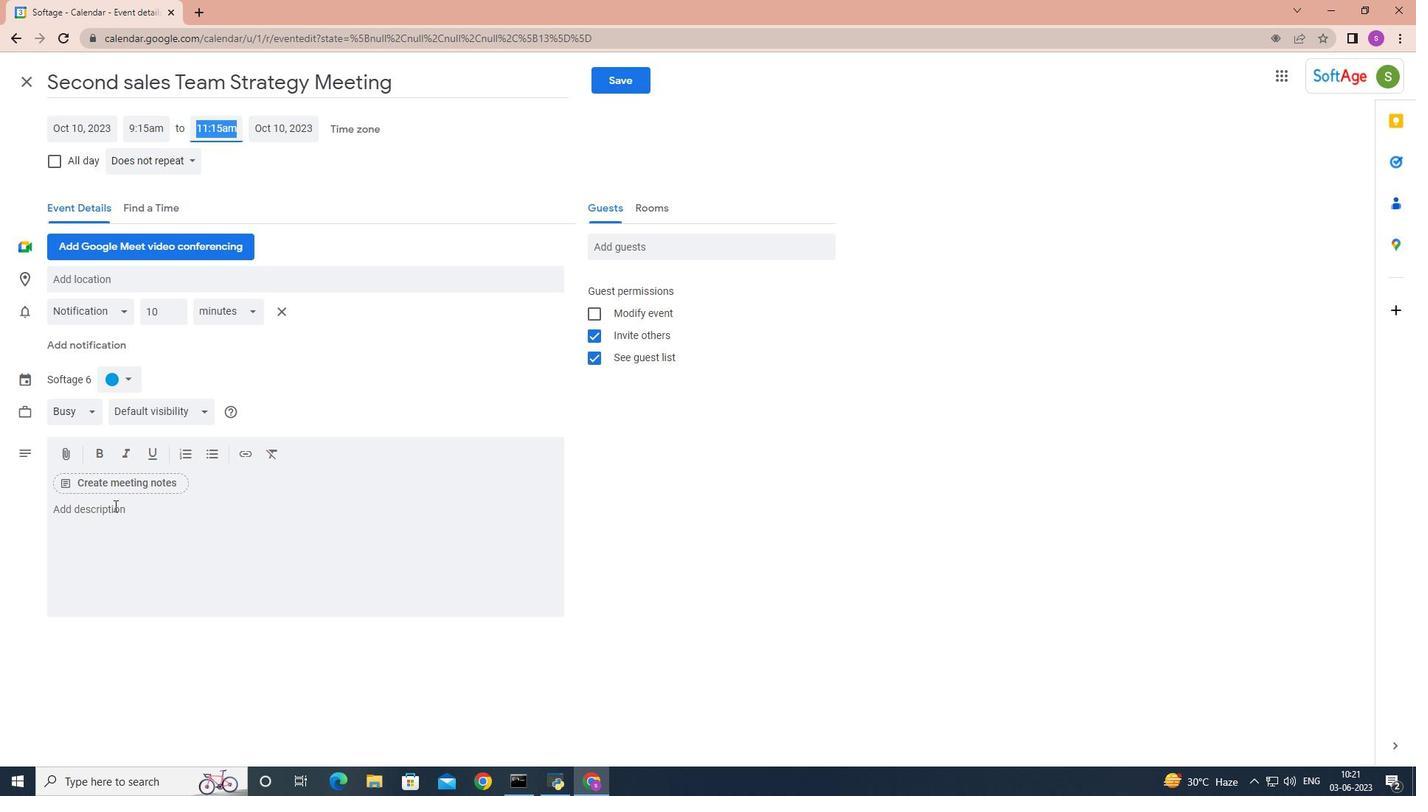 
Action: Mouse moved to (120, 506)
Screenshot: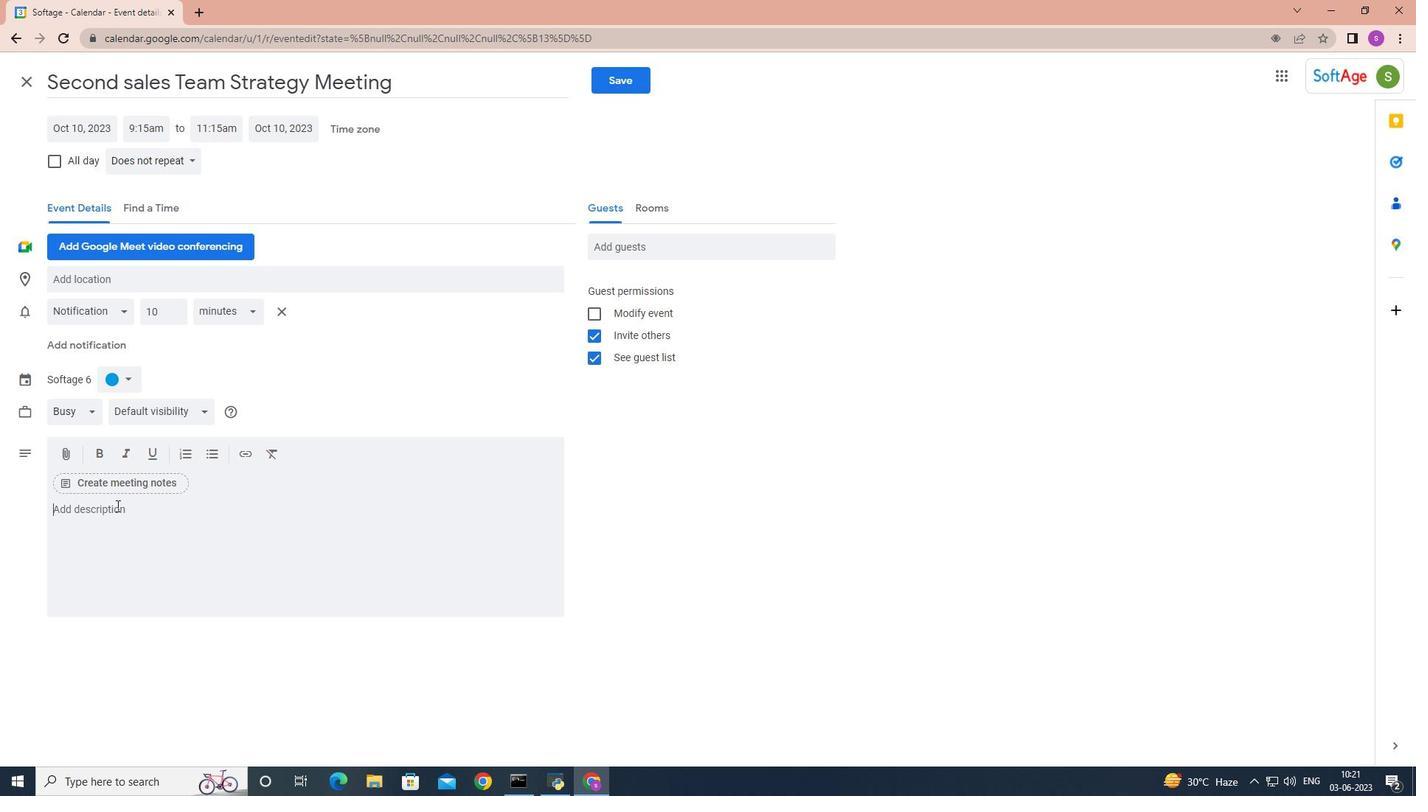
Action: Key pressed <Key.shift>Scavenger<Key.space><Key.shift>Hunt<Key.space>is<Key.space>a<Key.space>highly<Key.space>cusd<Key.backspace>tomizable<Key.space><Key.backspace><Key.backspace><Key.backspace><Key.backspace><Key.backspace><Key.backspace><Key.backspace><Key.backspace>mizable<Key.space>activity<Key.space>that<Key.space>can<Key.space>be<Key.space>tailored<Key.space>to<Key.space>suit<Key.space>specific<Key.space>objectives<Key.space>or<Key.space>the,<Key.backspace>mes,<Key.backspace>.<Key.space>it<Key.space>can<Key.space>incorporate<Key.space>company-<Key.space>specific<Key.space>trivia,<Key.space>puzzles,<Key.space>or<Key.space>r<Key.backspace>tasks<Key.space>related<Key.space>to<Key.space>your<Key.space>industry<Key.space>or<Key.space>organizational<Key.space>values.<Key.space>the<Key.space>facilitator<Key.space>can<Key.space>also<Key.space>include<Key.space>team-<Key.space>building<Key.space>elements,<Key.space>such<Key.space>as<Key.space>icebreaker<Key.space>activities,<Key.space>during<Key.space>the<Key.space>scavenger<Key.space>hunt<Key.space>to<Key.space>enhance<Key.space>team<Key.space>cohesion<Key.space>and<Key.space>communication.
Screenshot: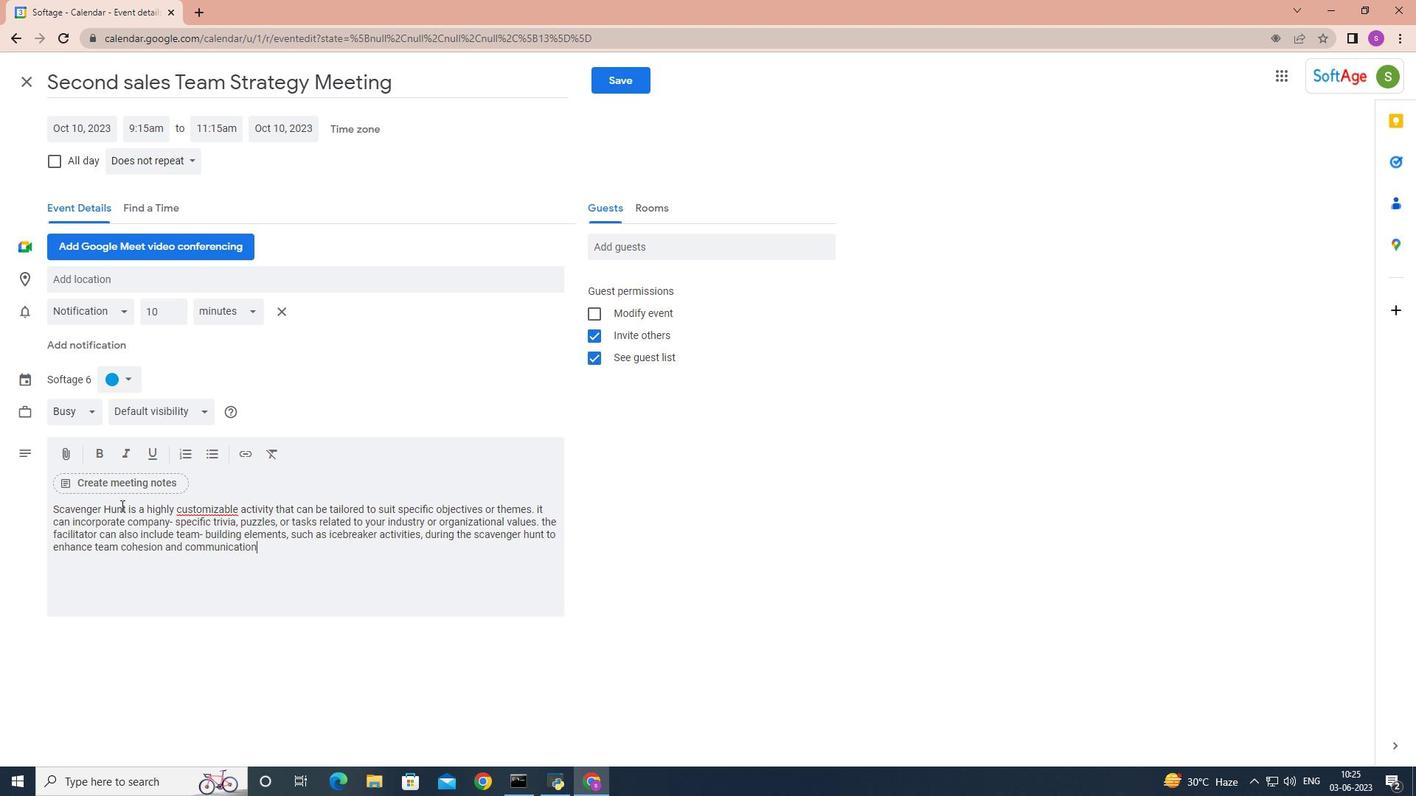 
Action: Mouse moved to (124, 376)
Screenshot: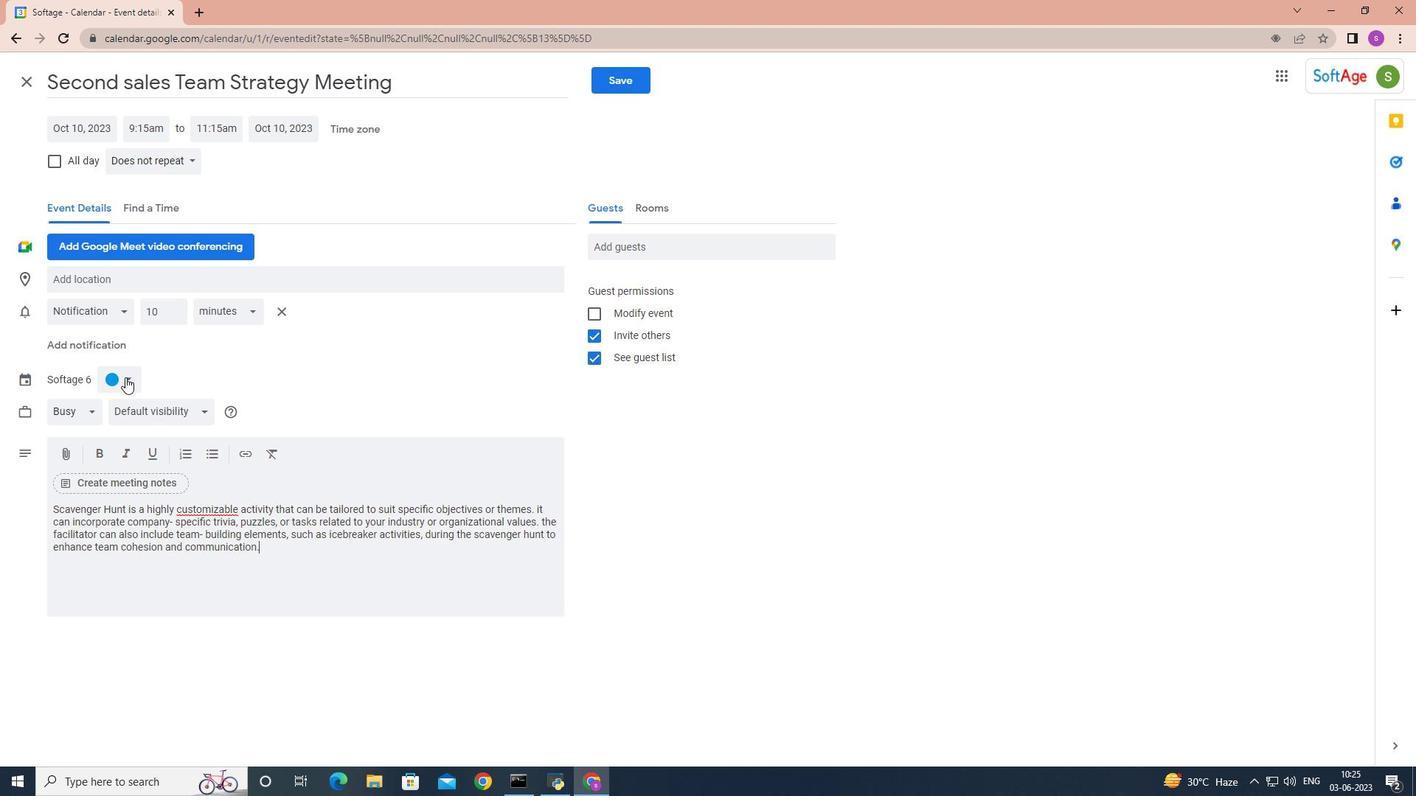 
Action: Mouse pressed left at (124, 376)
Screenshot: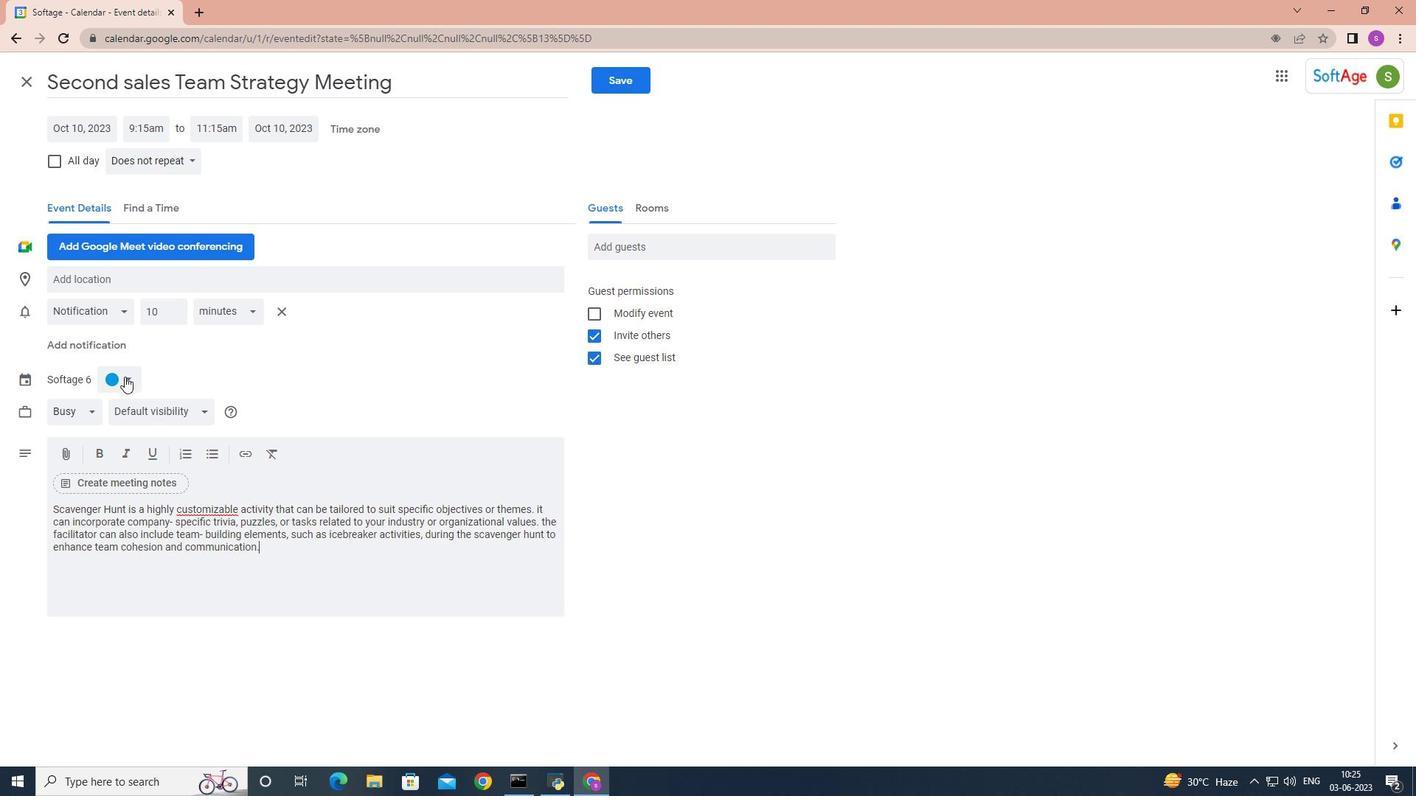 
Action: Mouse moved to (127, 444)
Screenshot: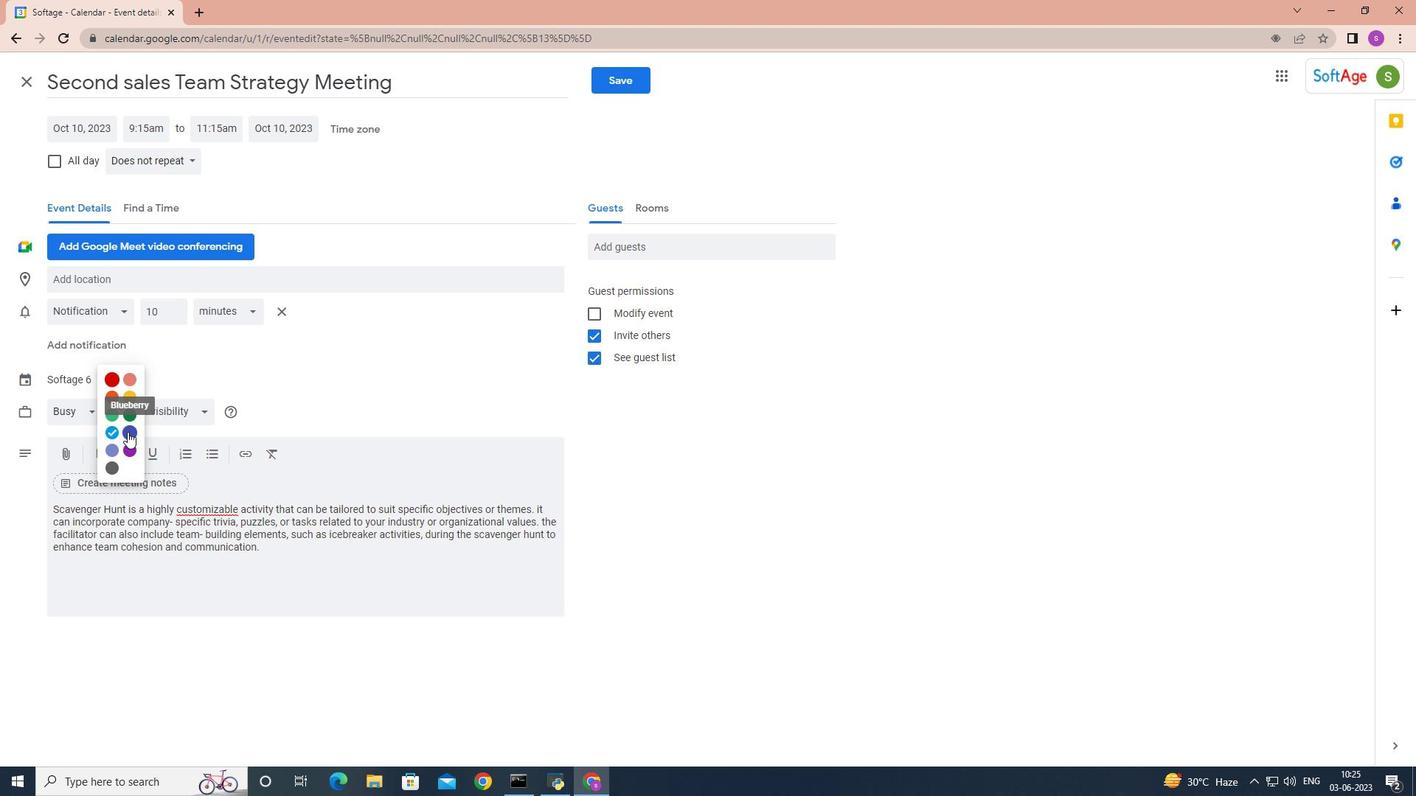 
Action: Mouse pressed left at (127, 444)
Screenshot: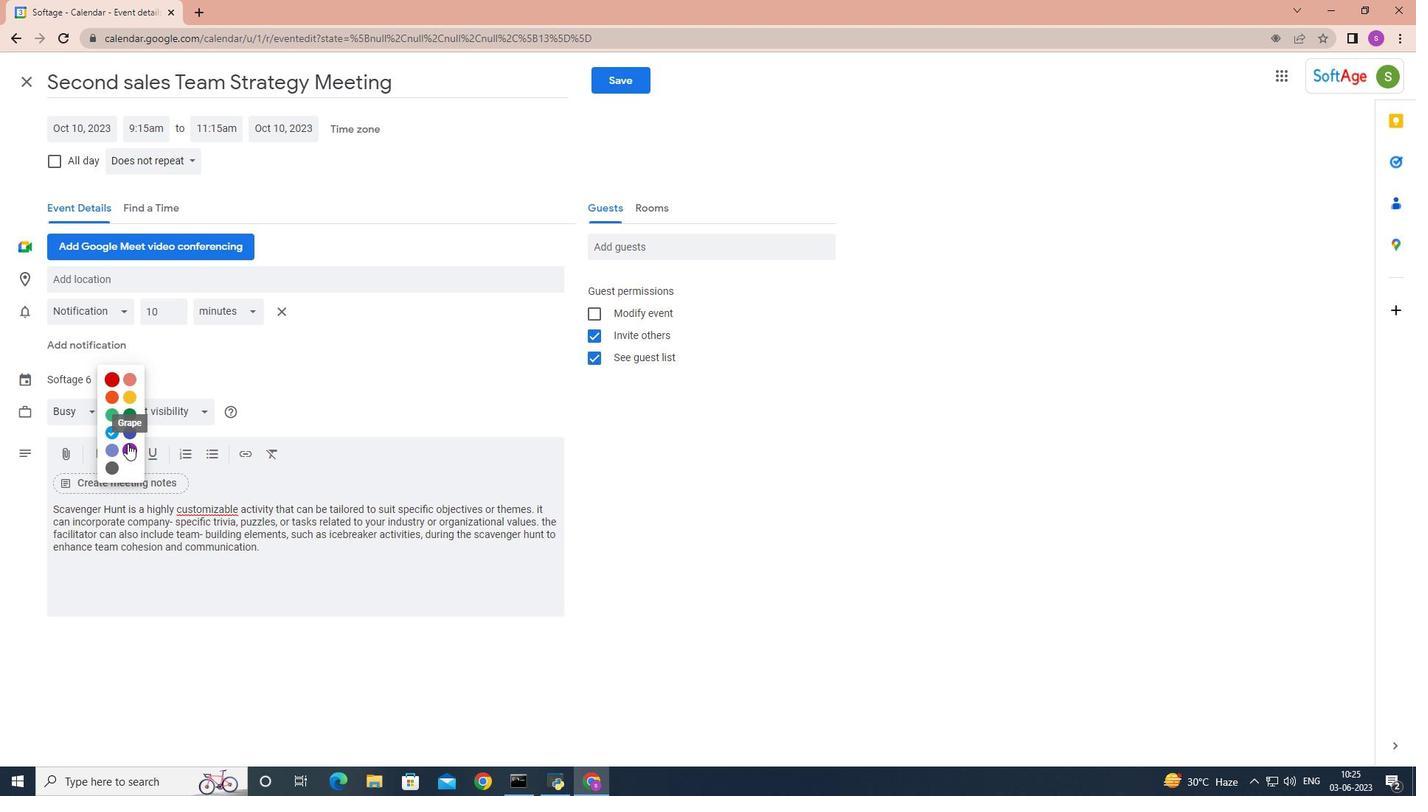 
Action: Mouse moved to (96, 274)
Screenshot: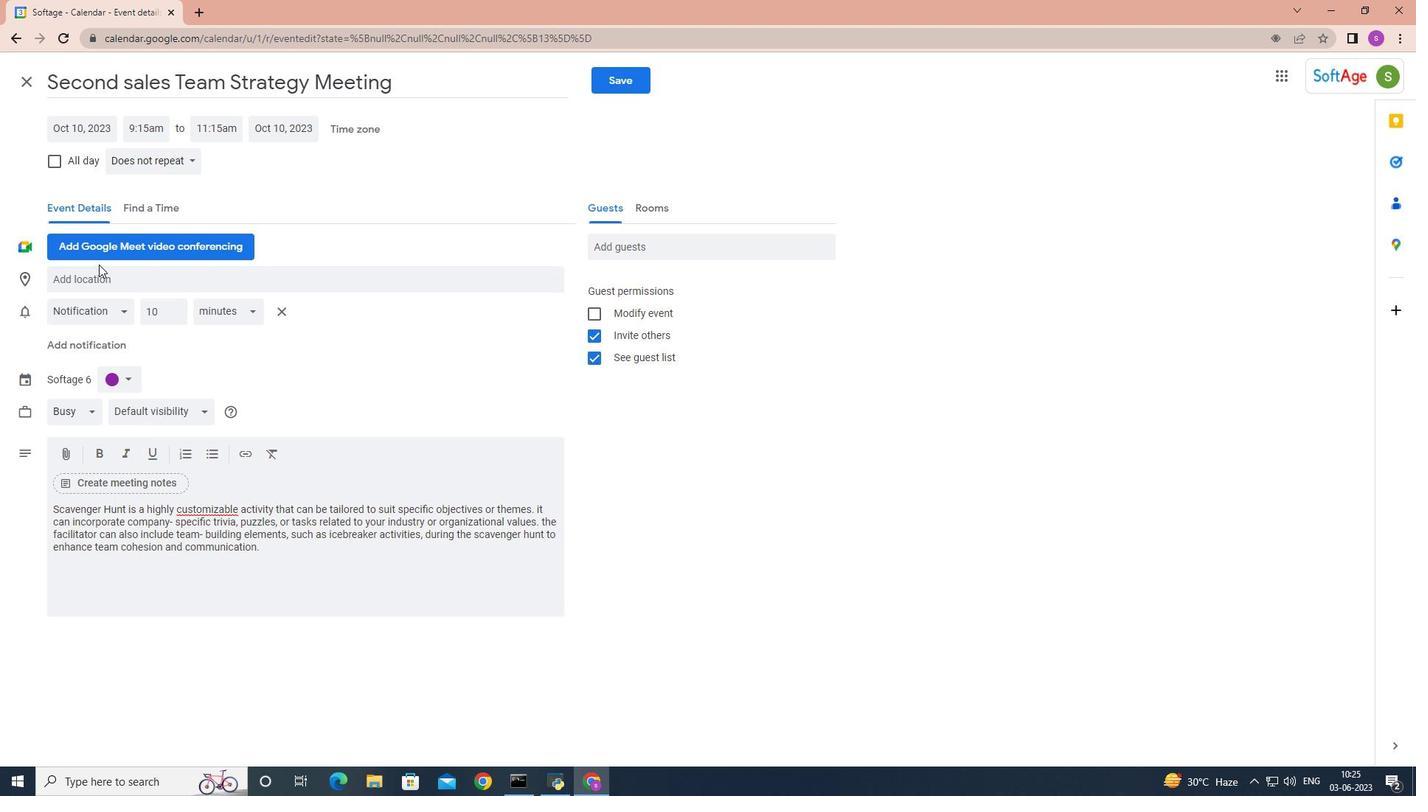 
Action: Mouse pressed left at (96, 274)
Screenshot: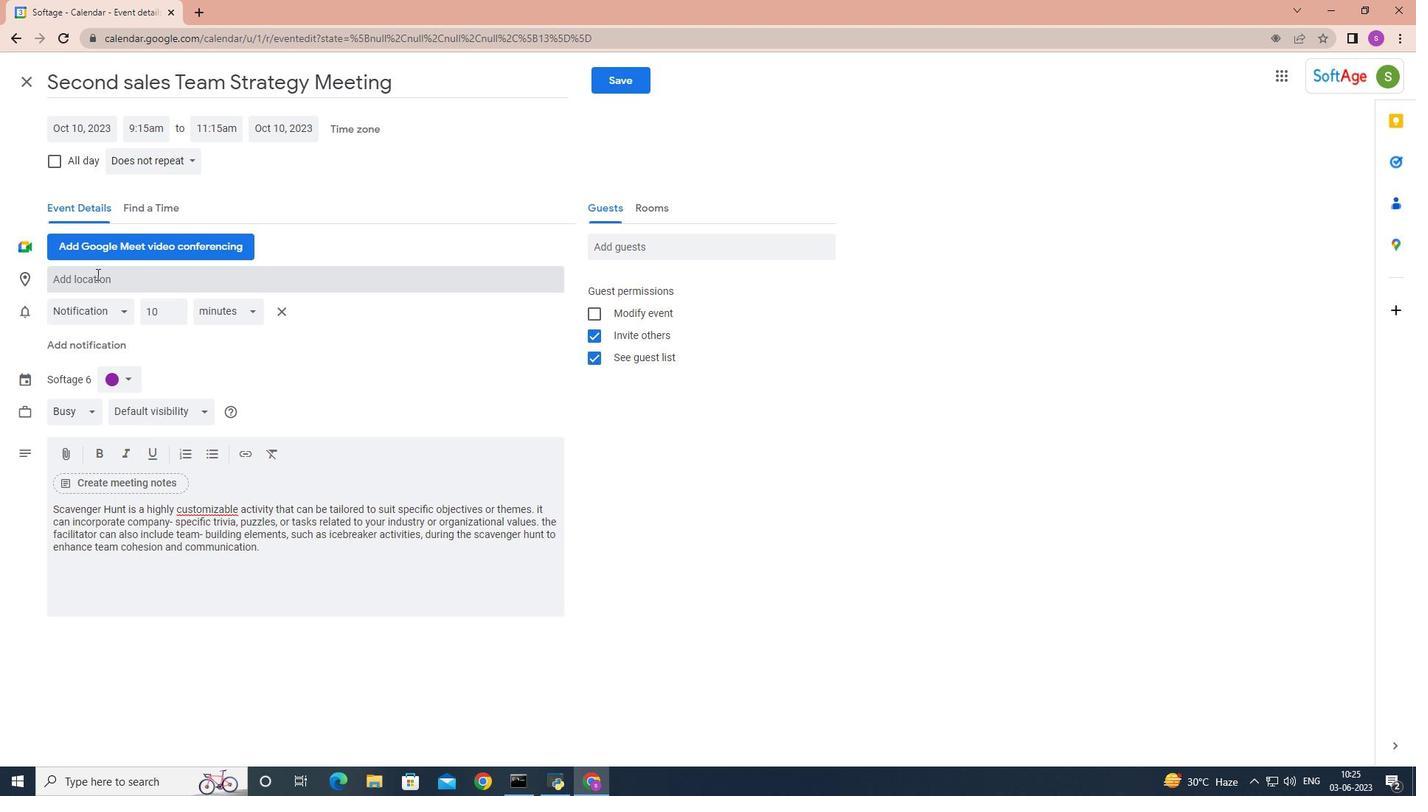 
Action: Key pressed 12<Key.space><Key.shift>Mount<Key.space><Key.shift>Olympus,<Key.space><Key.shift>Greece
Screenshot: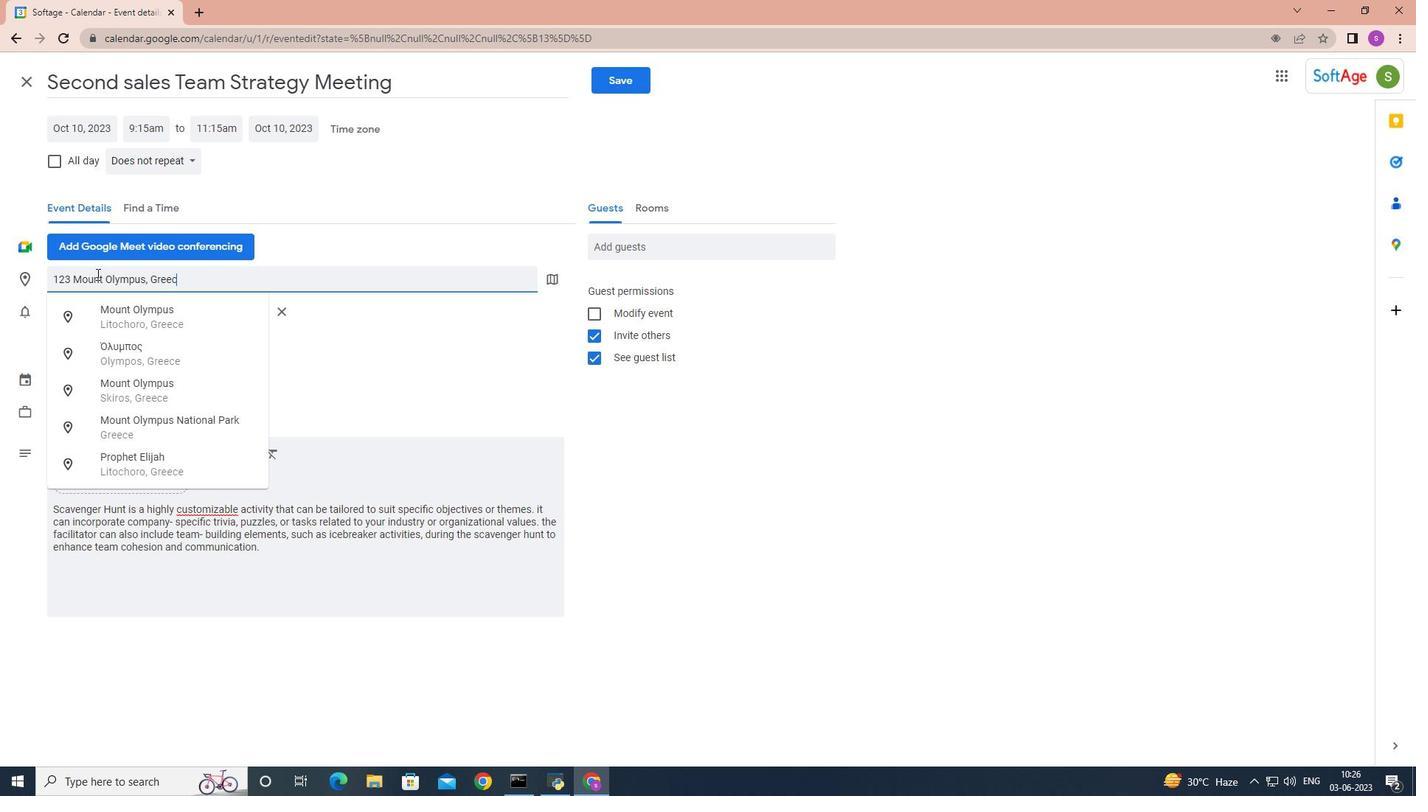
Action: Mouse moved to (660, 247)
Screenshot: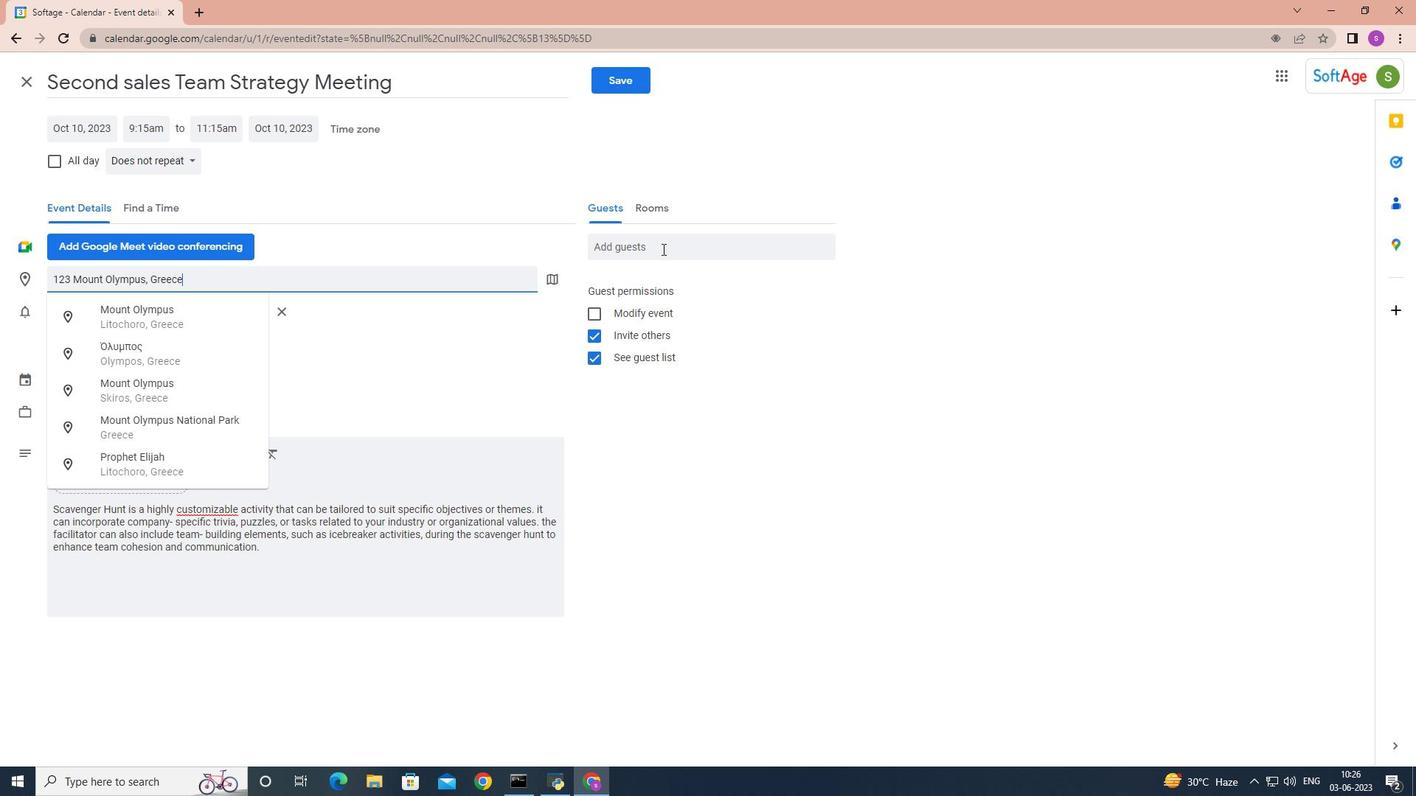 
Action: Mouse pressed left at (660, 247)
Screenshot: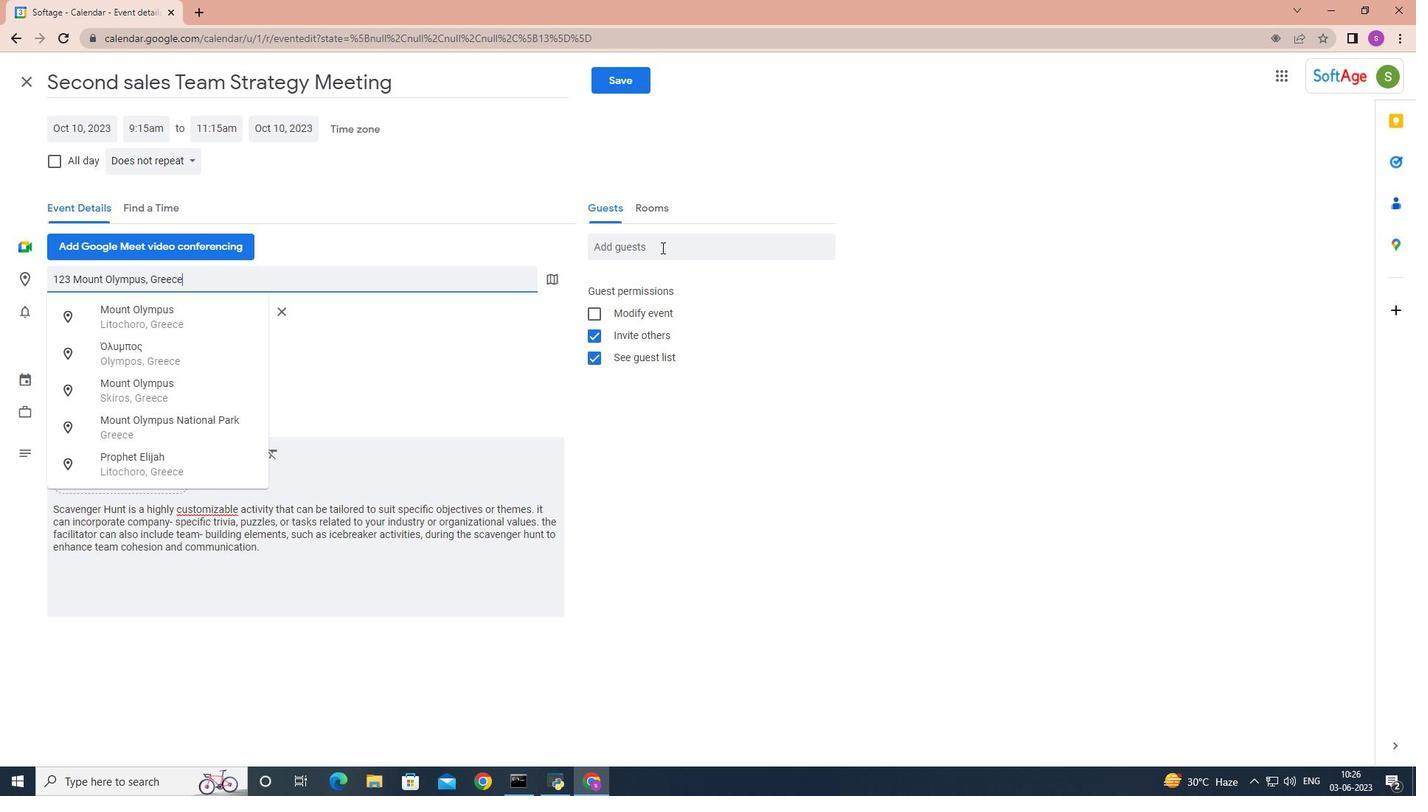 
Action: Mouse moved to (660, 246)
Screenshot: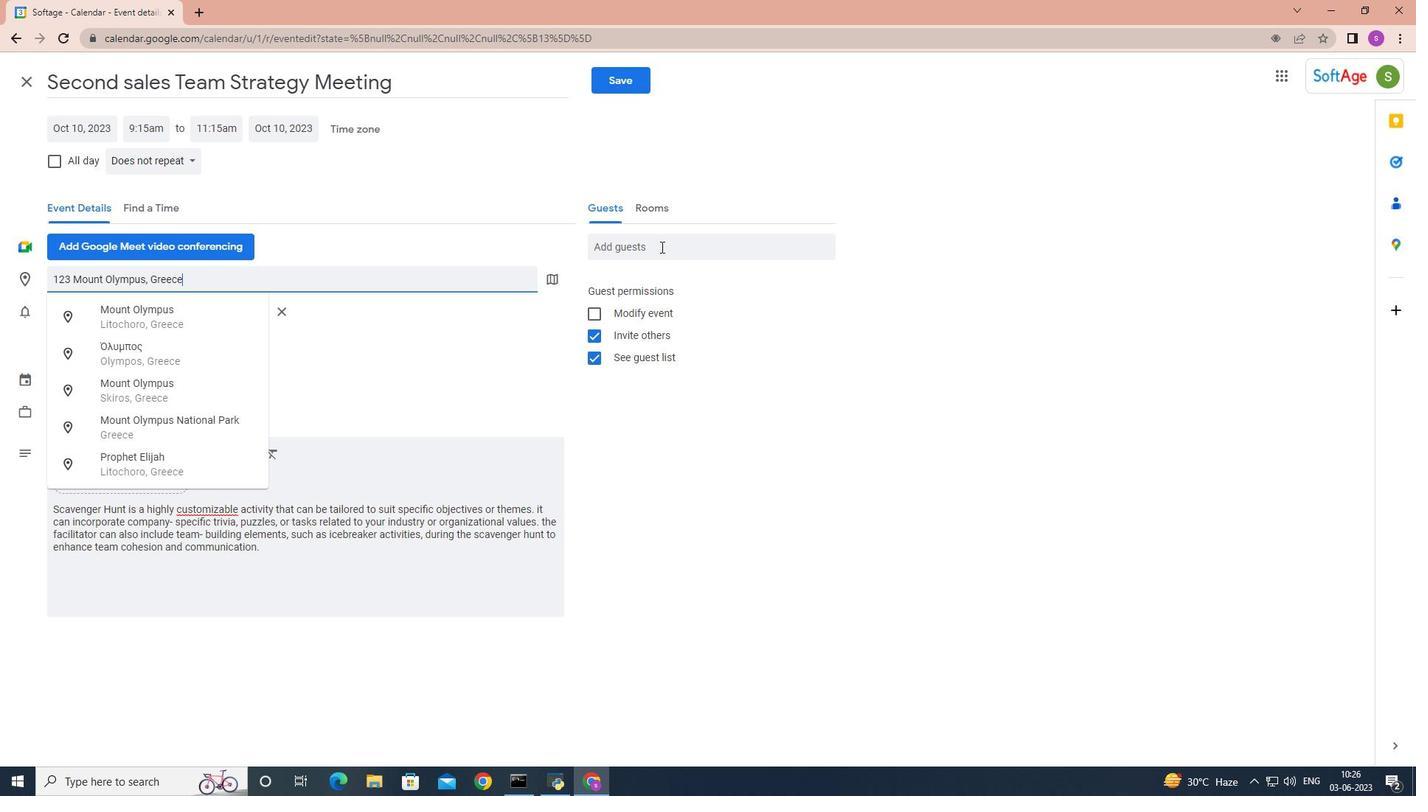 
Action: Key pressed softage.10
Screenshot: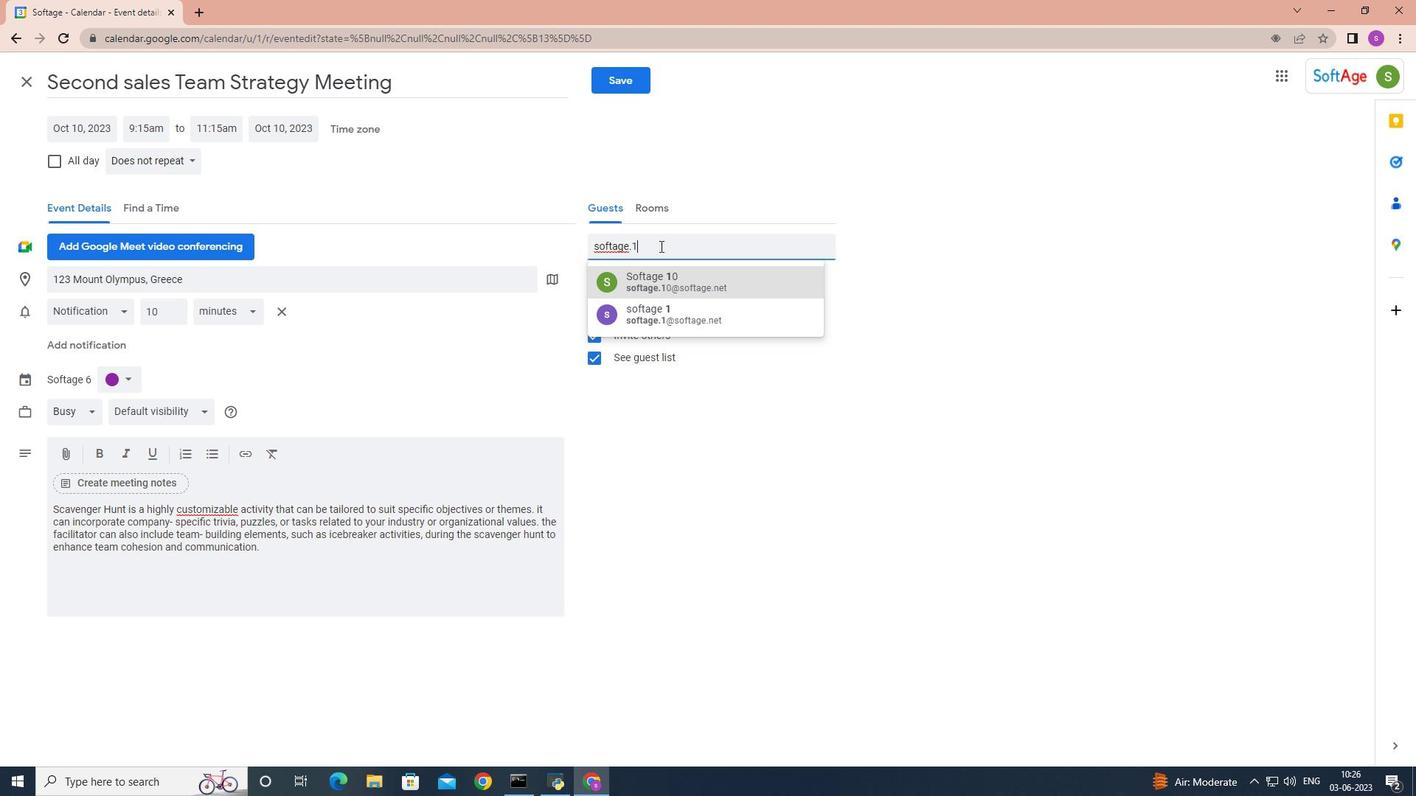 
Action: Mouse moved to (660, 281)
Screenshot: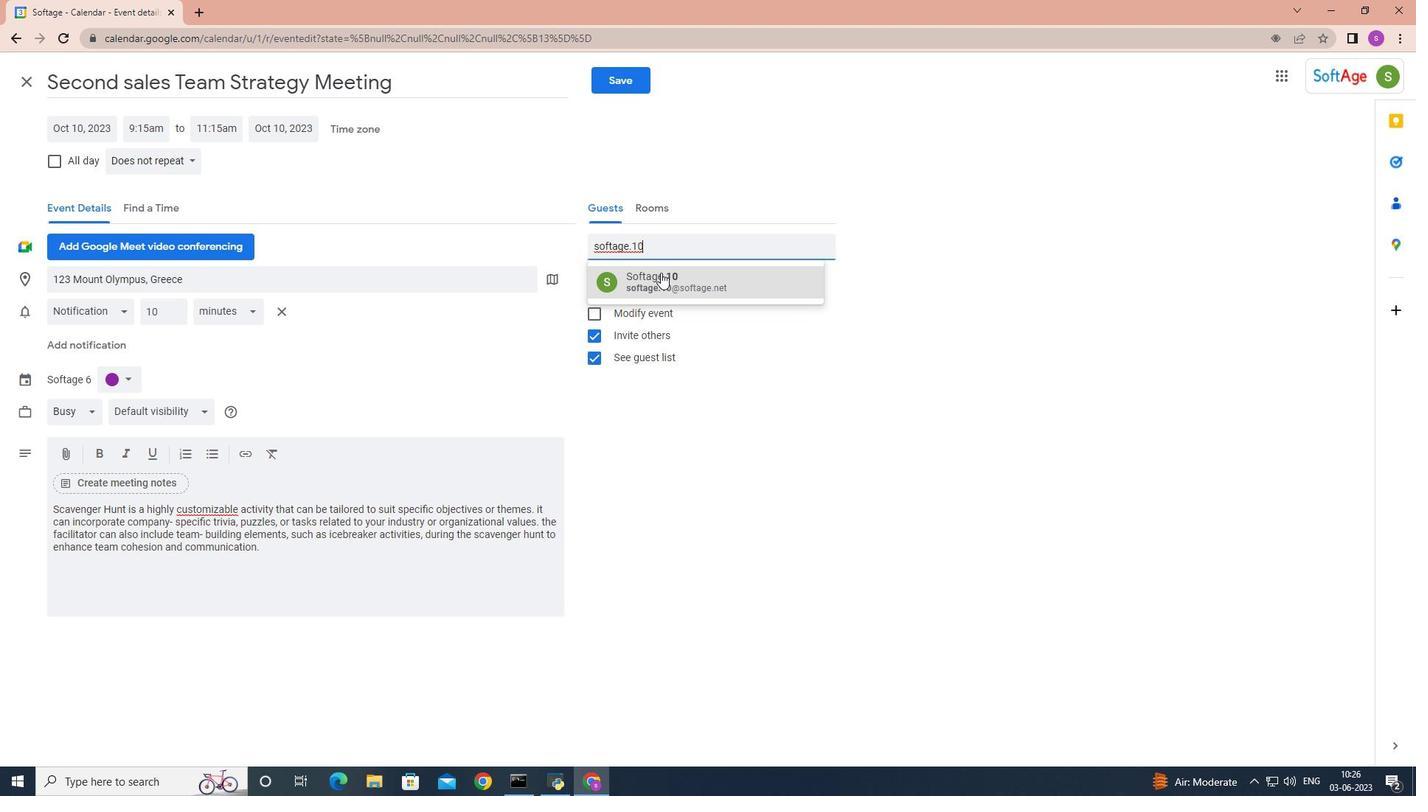 
Action: Mouse pressed left at (660, 281)
Screenshot: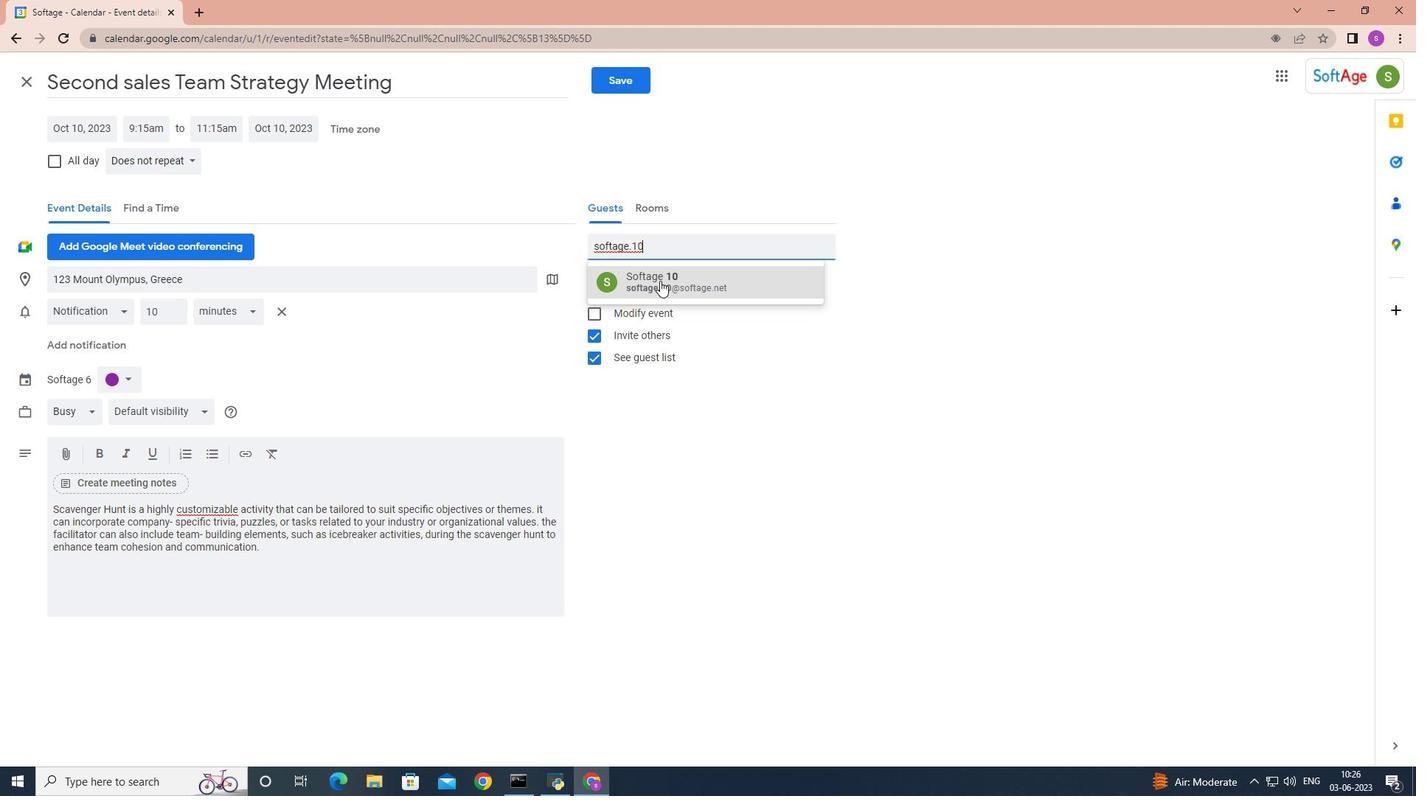 
Action: Key pressed softage.4
Screenshot: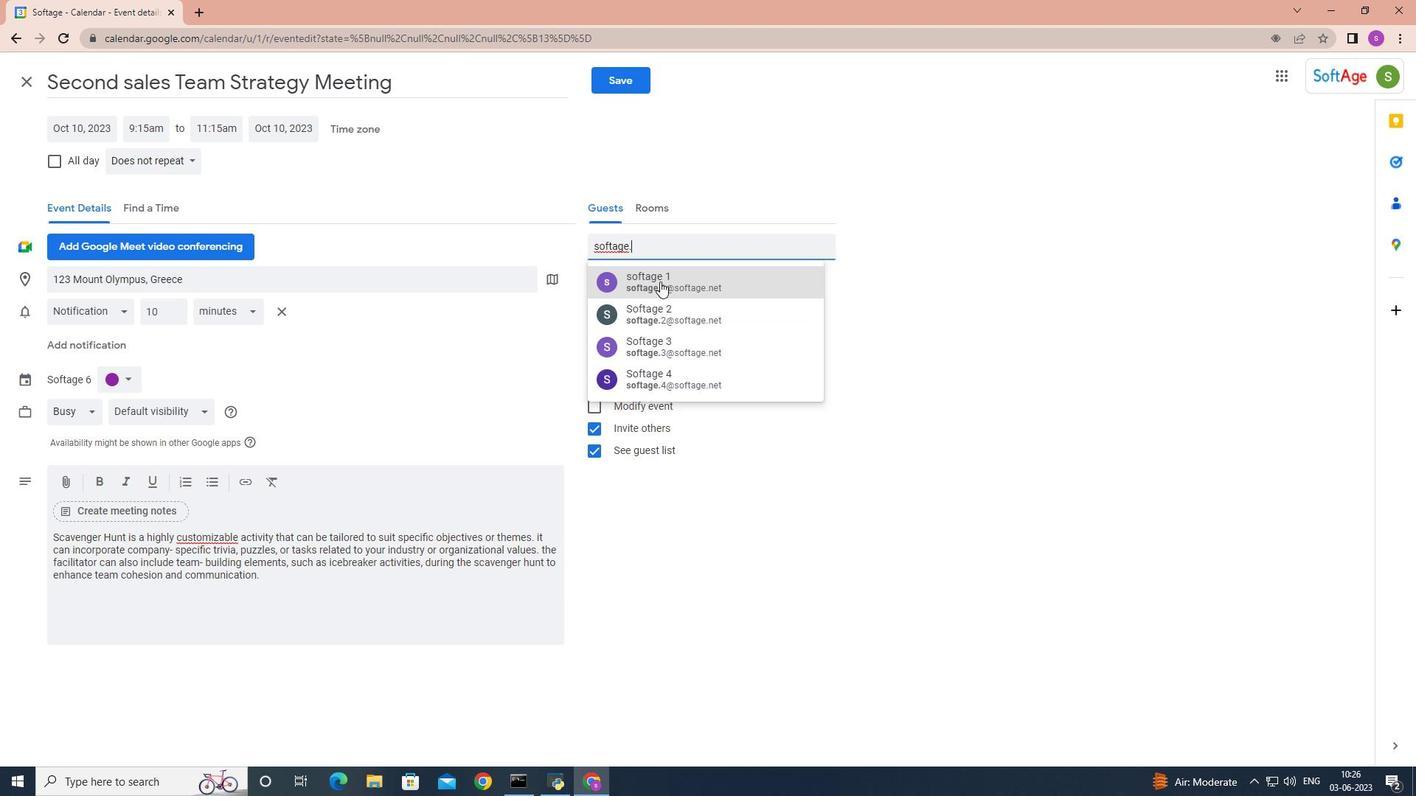 
Action: Mouse moved to (660, 282)
Screenshot: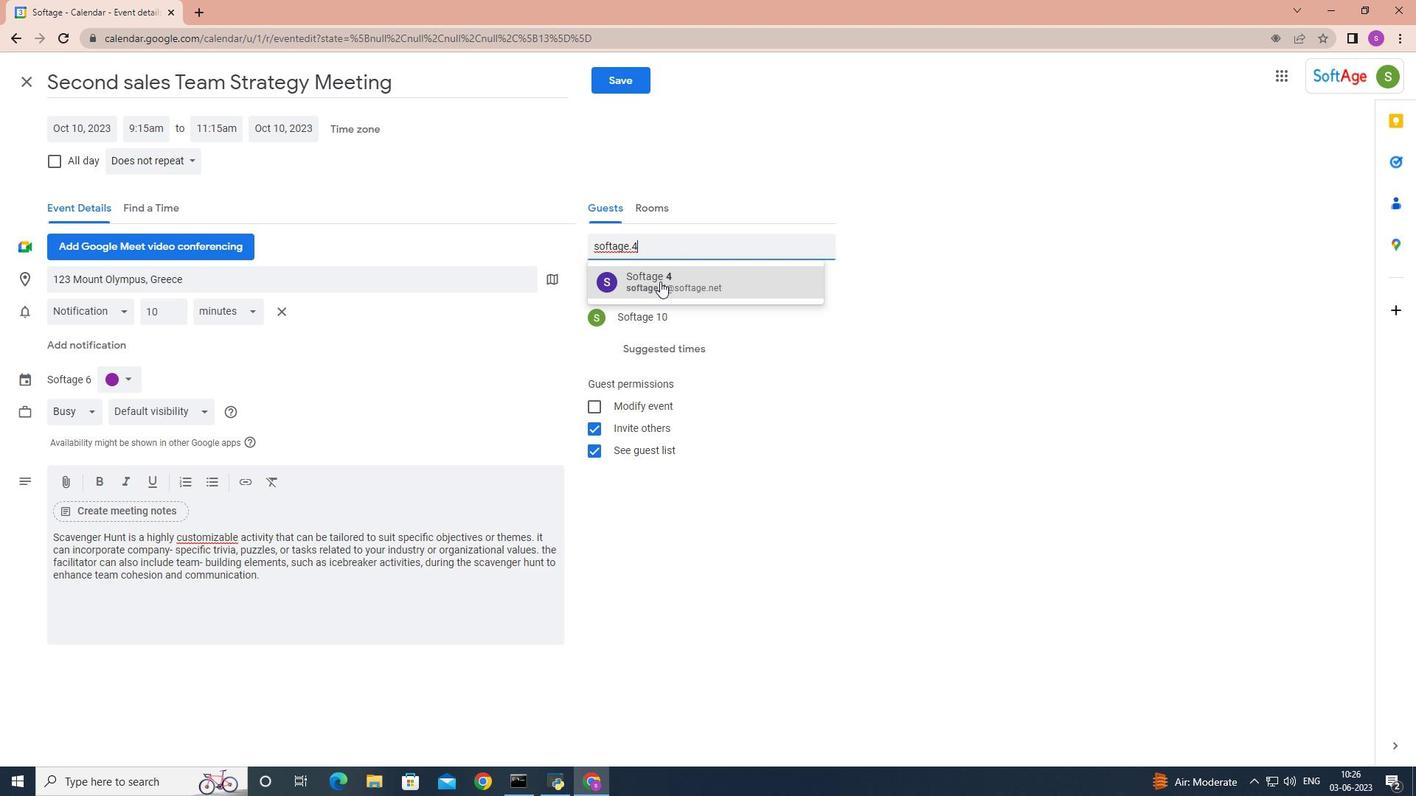 
Action: Mouse pressed left at (660, 282)
Screenshot: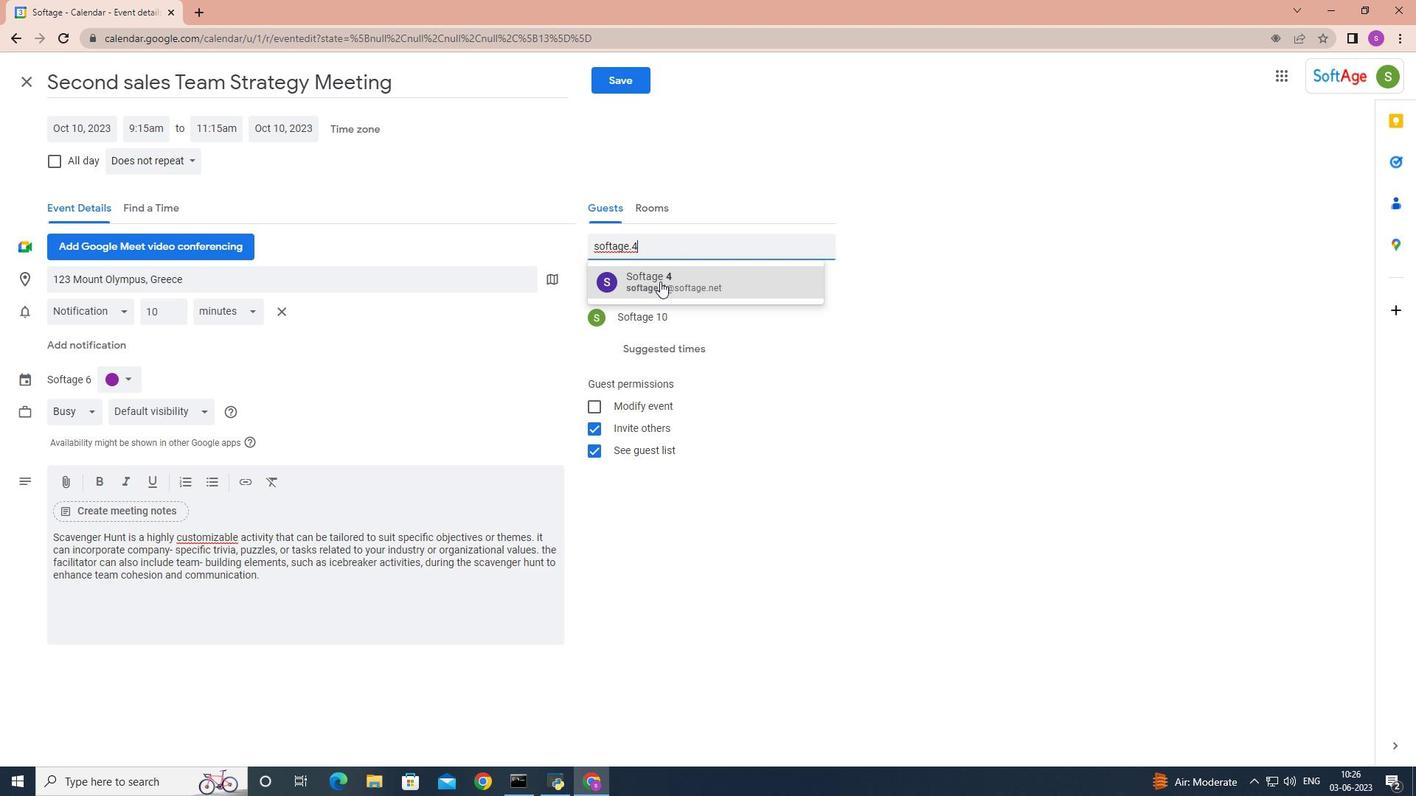
Action: Mouse moved to (191, 158)
Screenshot: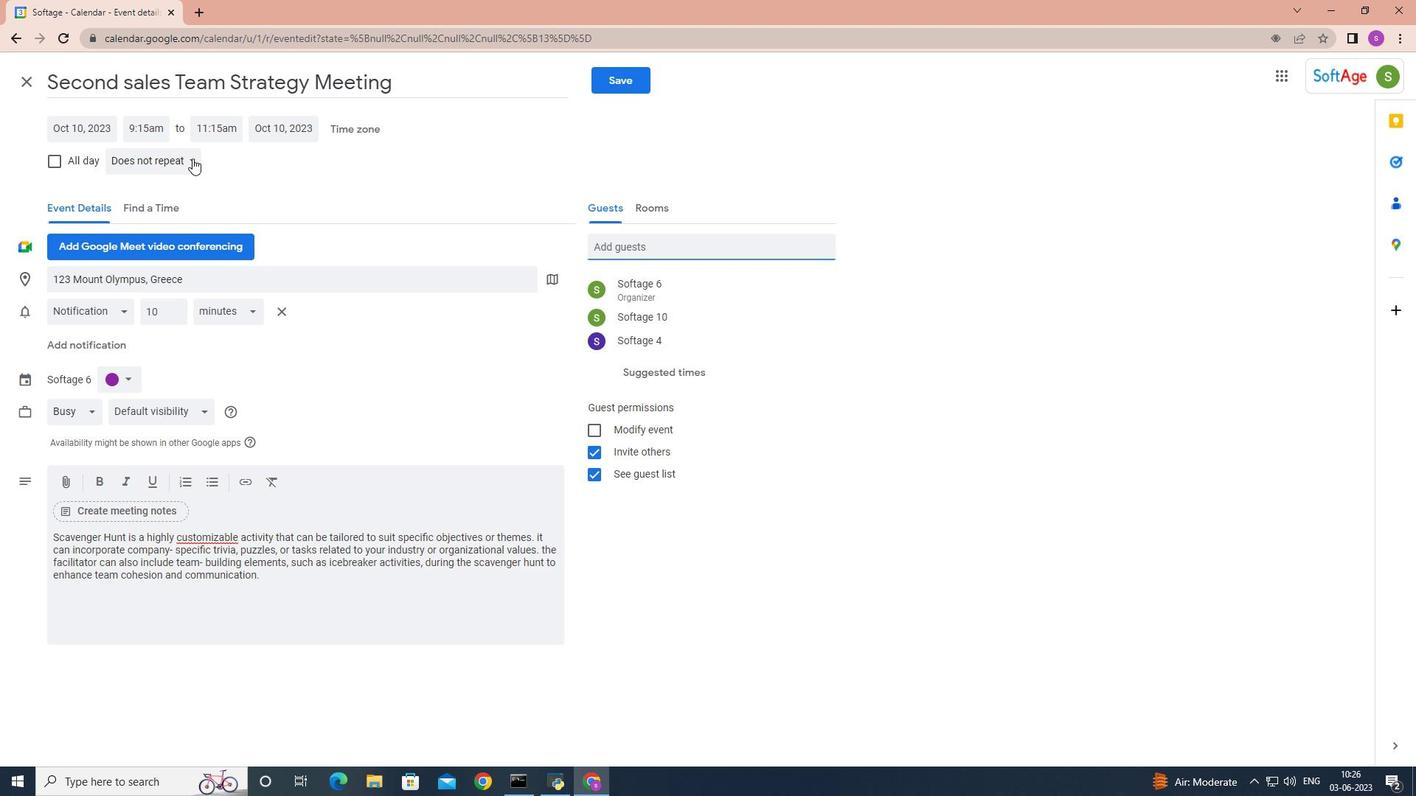 
Action: Mouse pressed left at (191, 158)
Screenshot: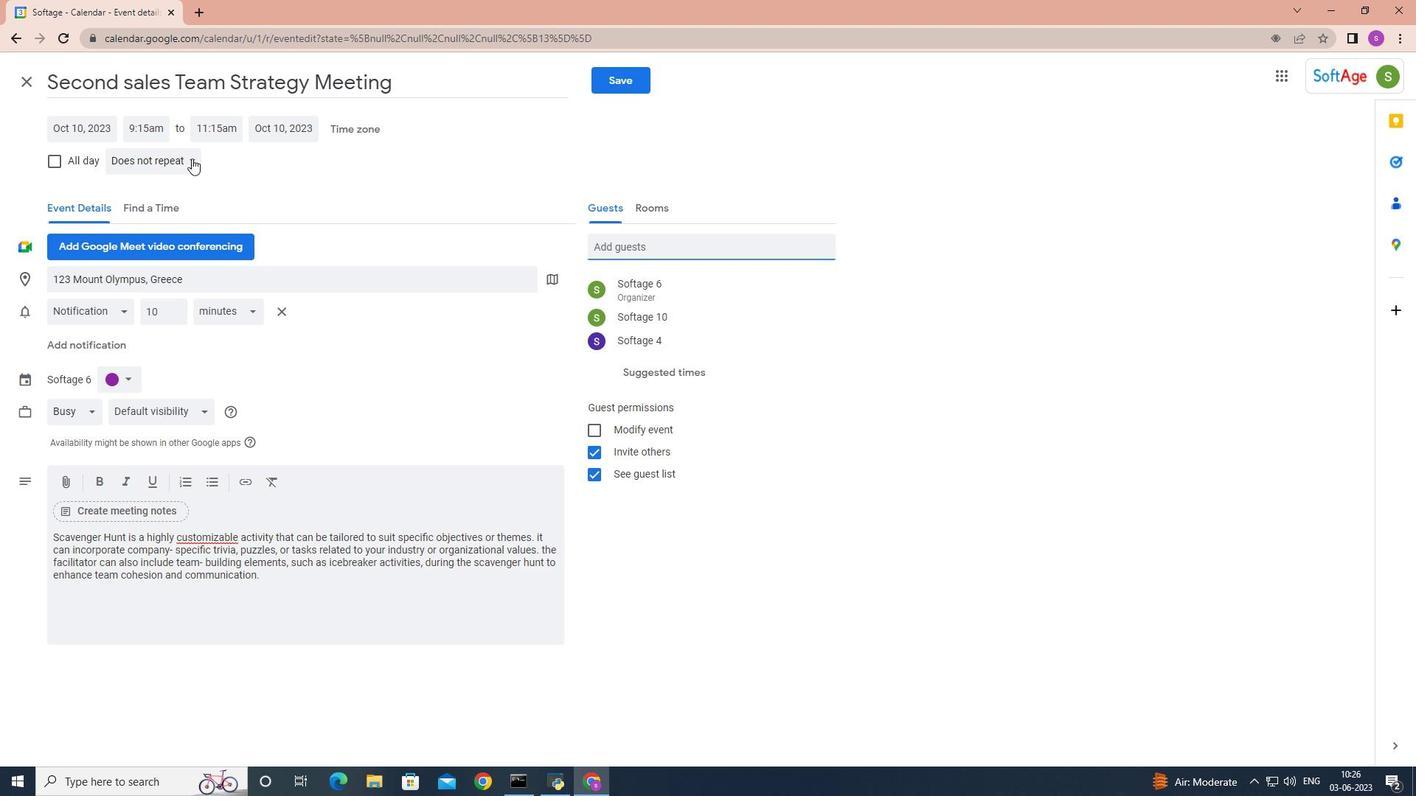 
Action: Mouse moved to (190, 160)
Screenshot: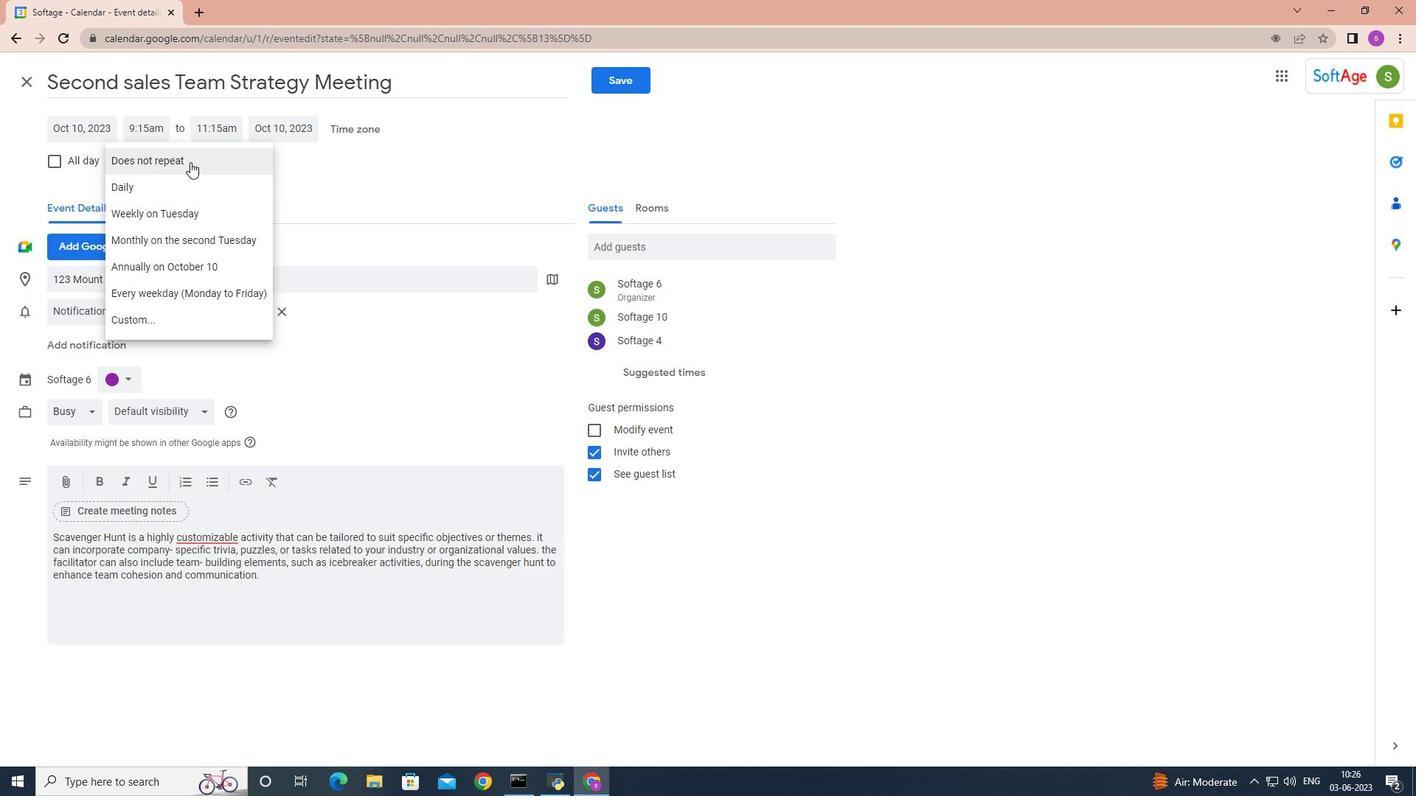 
Action: Mouse pressed left at (190, 160)
Screenshot: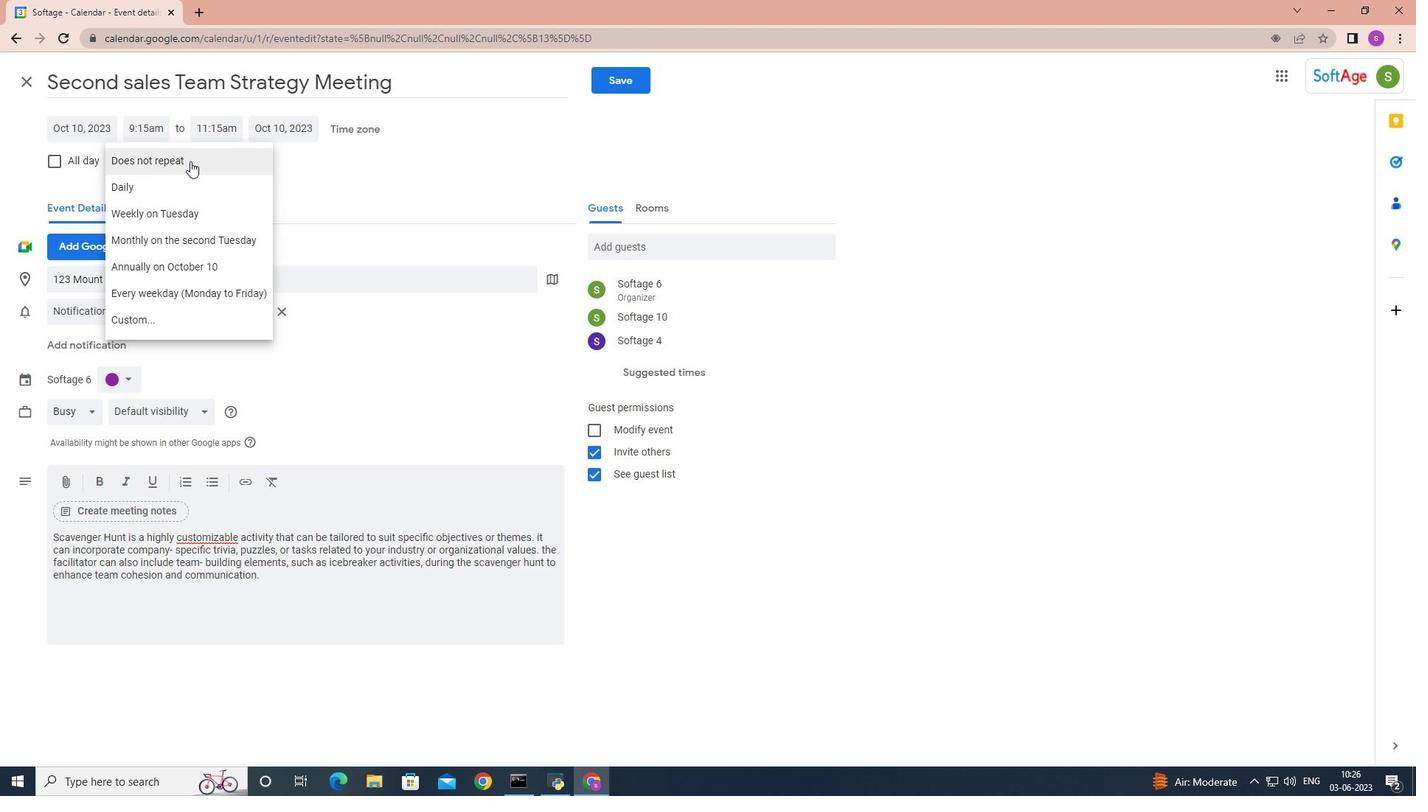 
Action: Mouse moved to (624, 78)
Screenshot: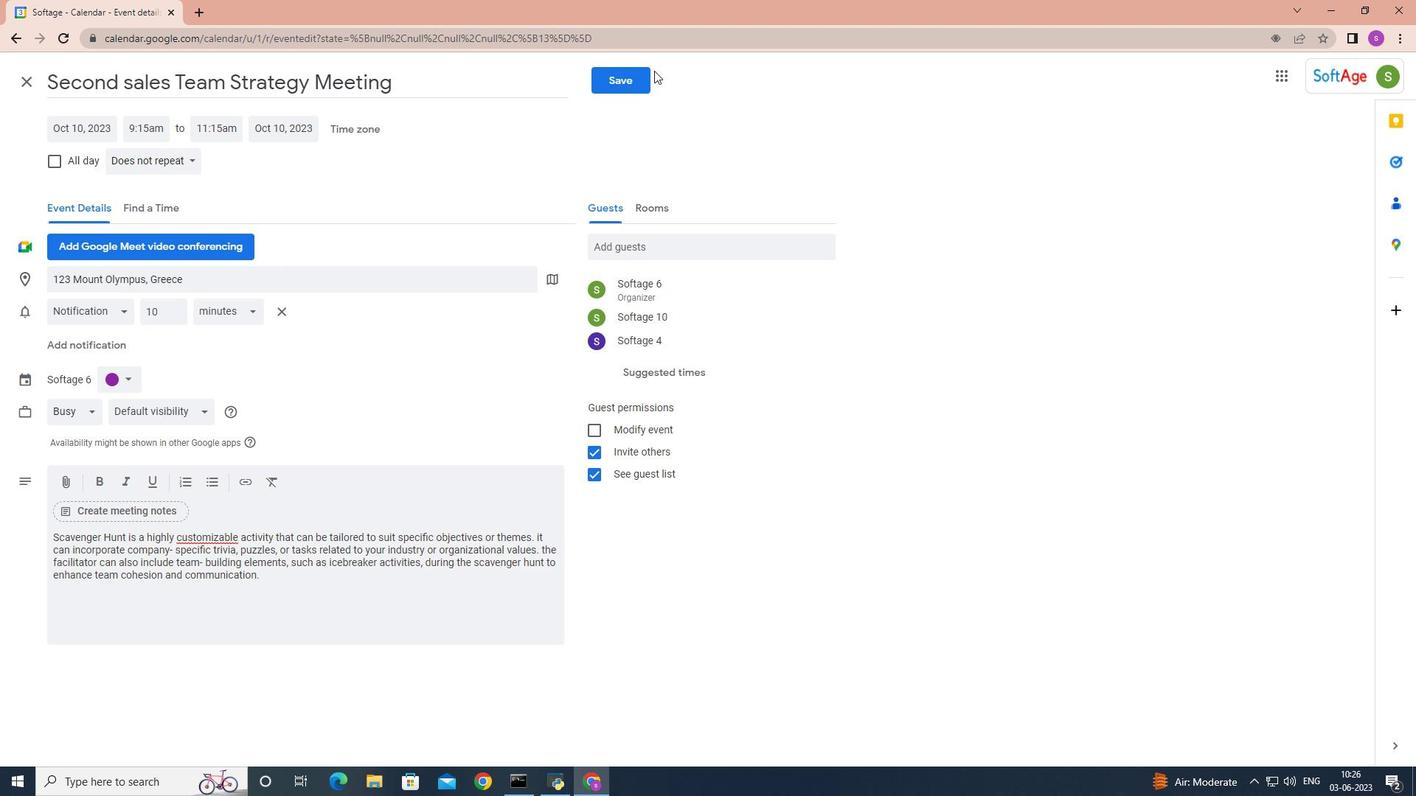 
Action: Mouse pressed left at (624, 78)
Screenshot: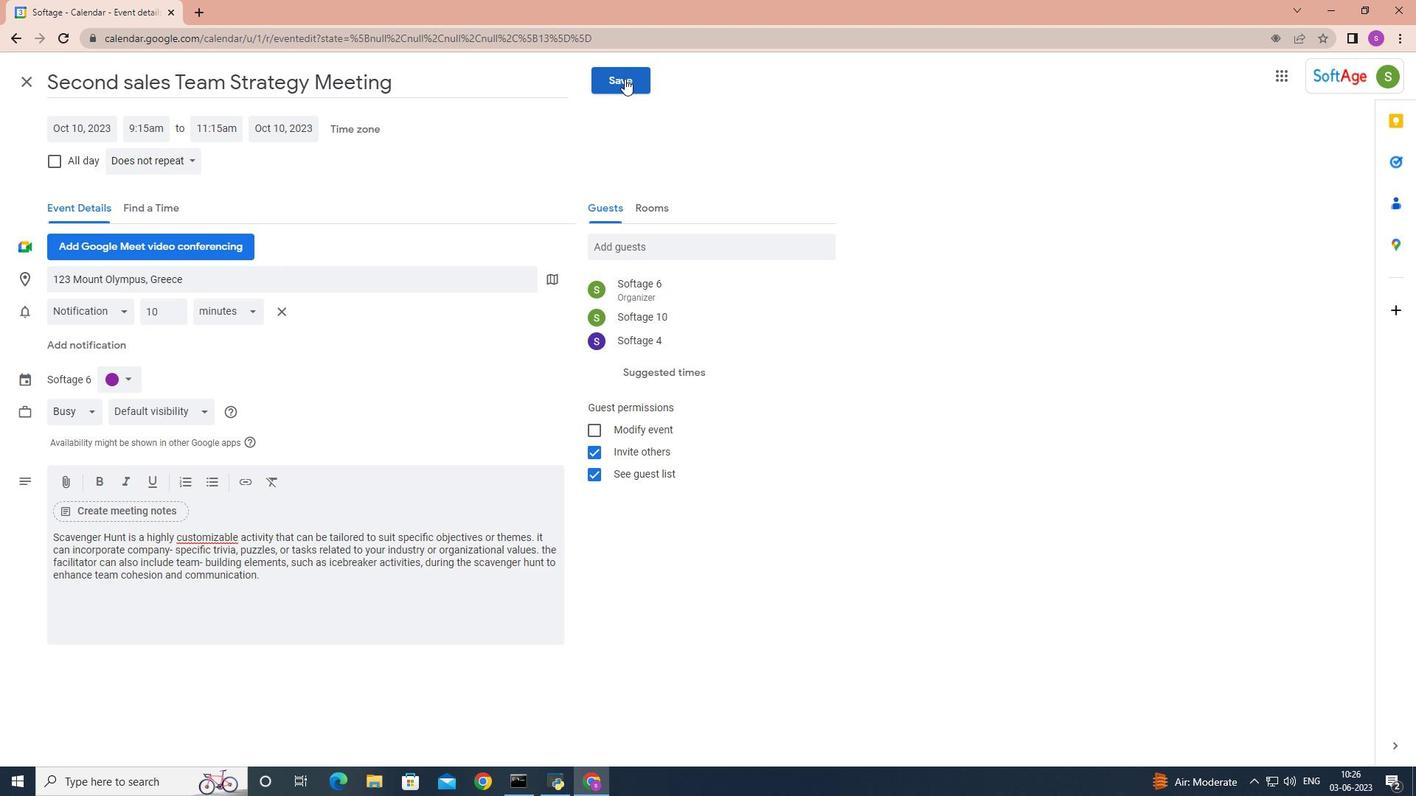 
Action: Mouse moved to (844, 439)
Screenshot: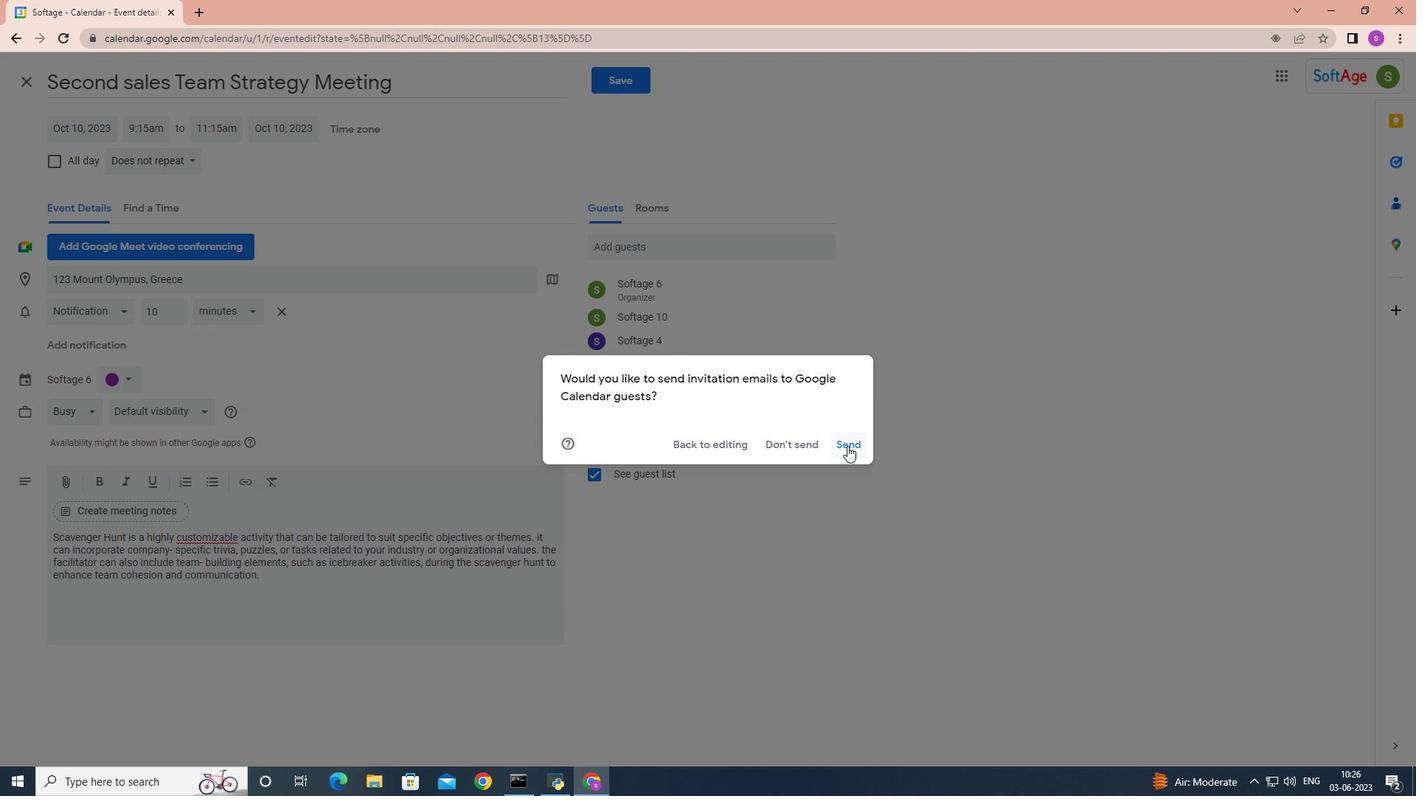 
Action: Mouse pressed left at (844, 439)
Screenshot: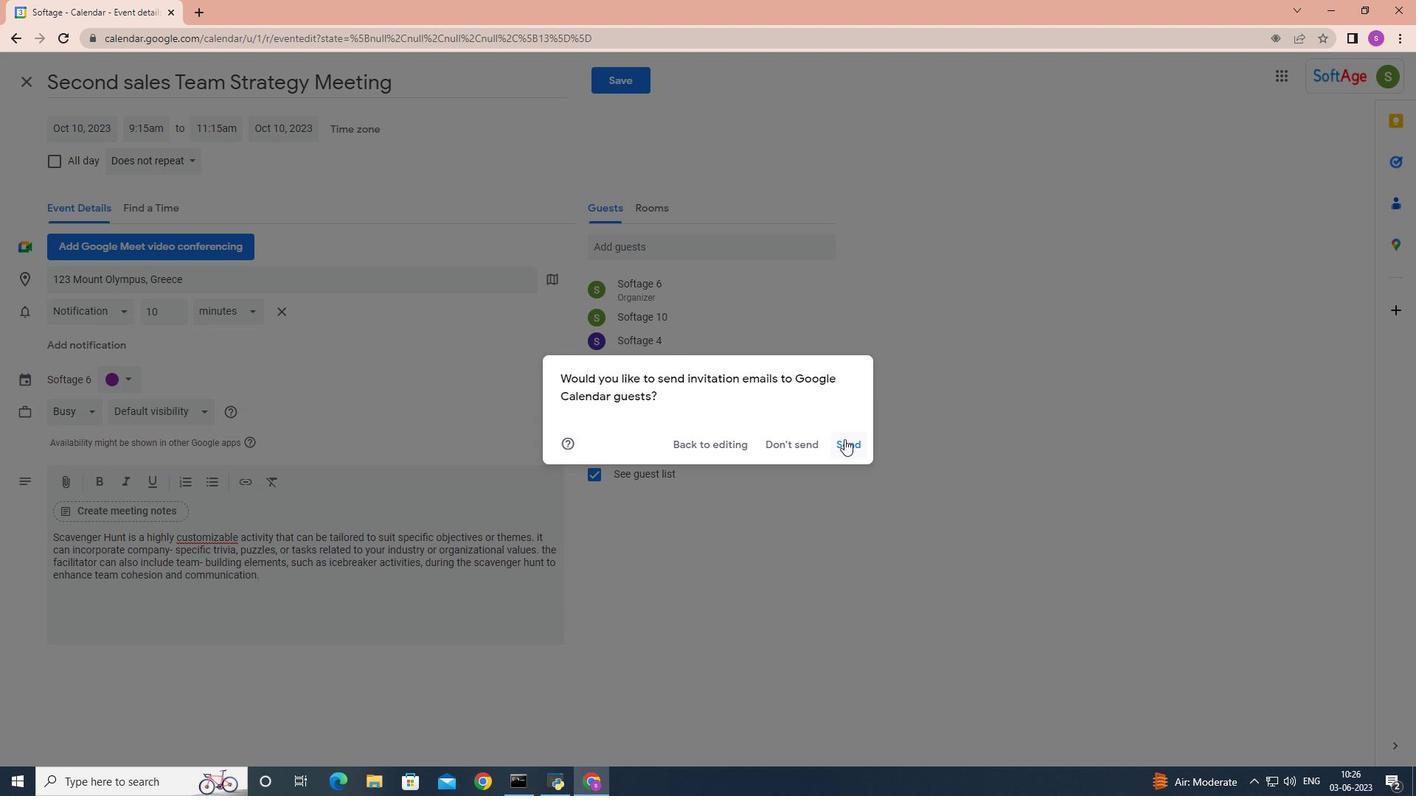 
